 Task: Look for space in Brodósqui, Brazil from 2nd June, 2023 to 15th June, 2023 for 2 adults in price range Rs.10000 to Rs.15000. Place can be entire place with 1  bedroom having 1 bed and 1 bathroom. Property type can be house, flat, guest house, hotel. Booking option can be shelf check-in. Required host language is Spanish.
Action: Mouse moved to (475, 107)
Screenshot: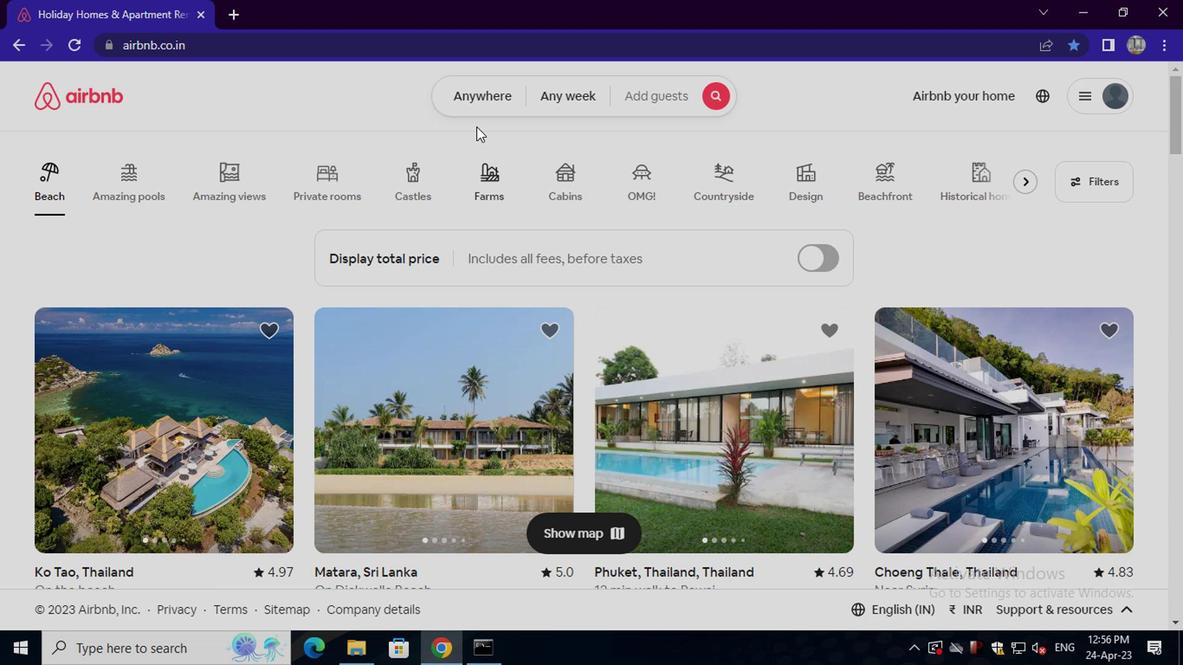 
Action: Mouse pressed left at (475, 107)
Screenshot: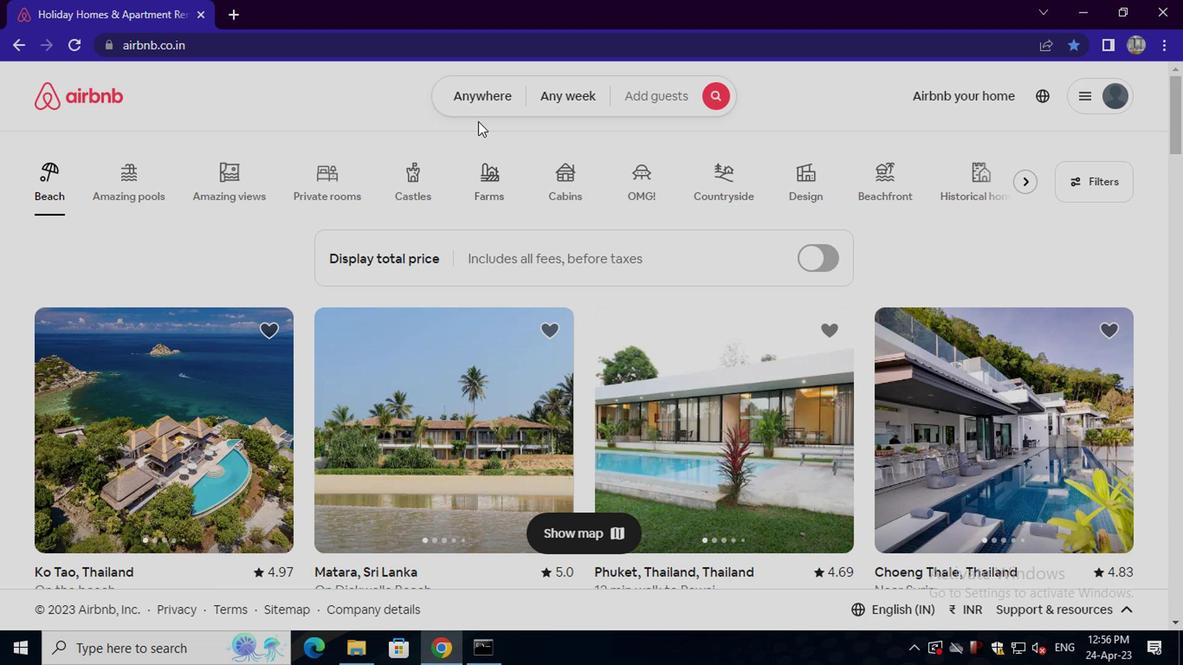 
Action: Mouse moved to (395, 156)
Screenshot: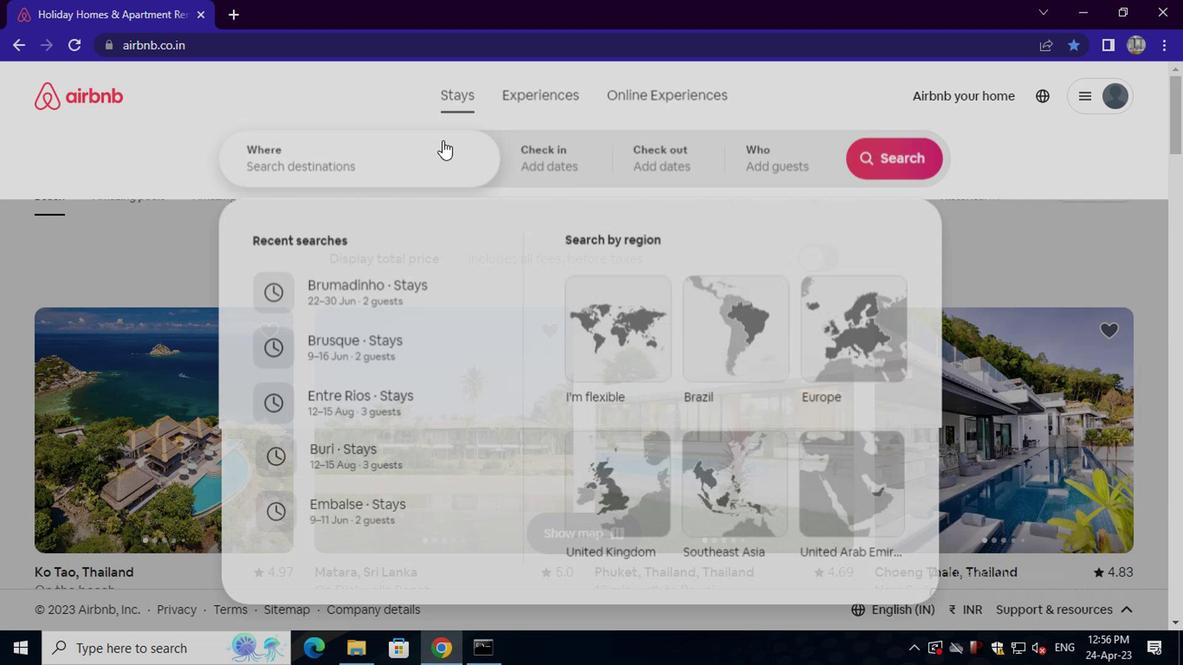 
Action: Mouse pressed left at (395, 156)
Screenshot: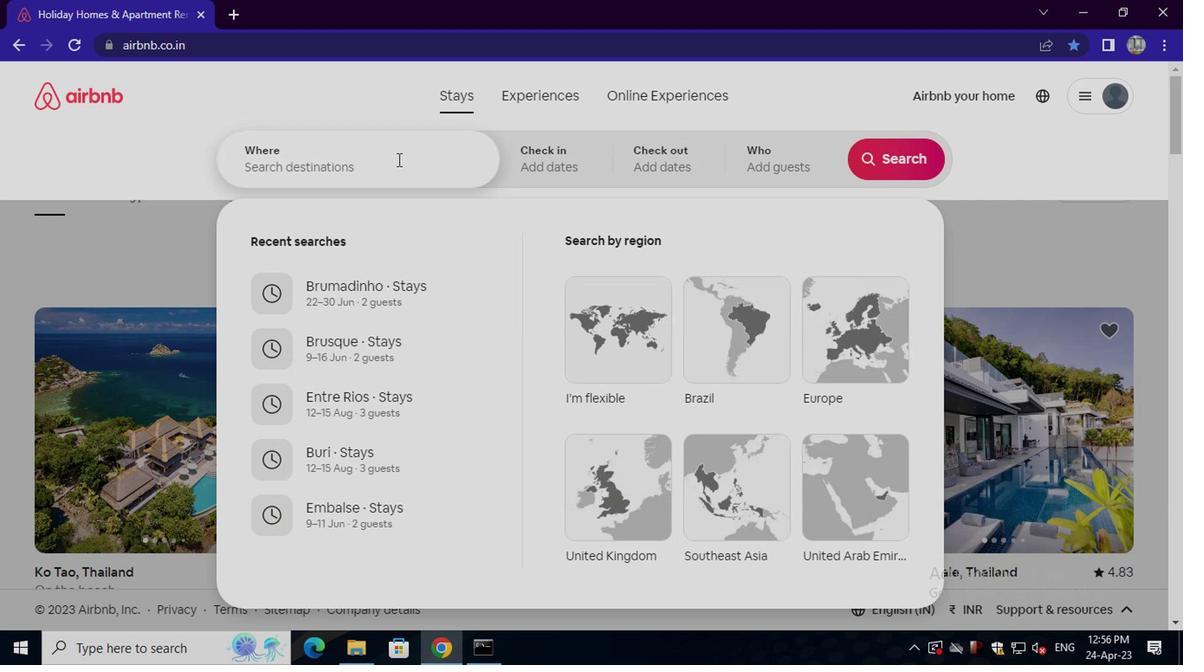 
Action: Key pressed brodosqui<Key.space>brazil<Key.enter>
Screenshot: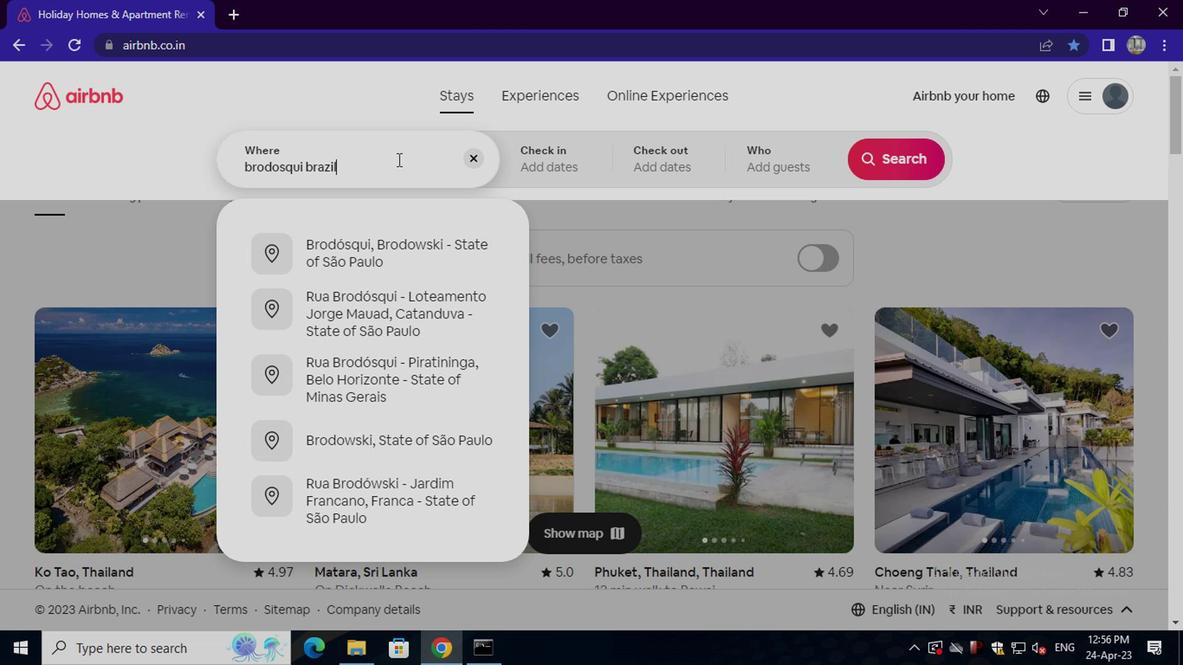 
Action: Mouse moved to (881, 299)
Screenshot: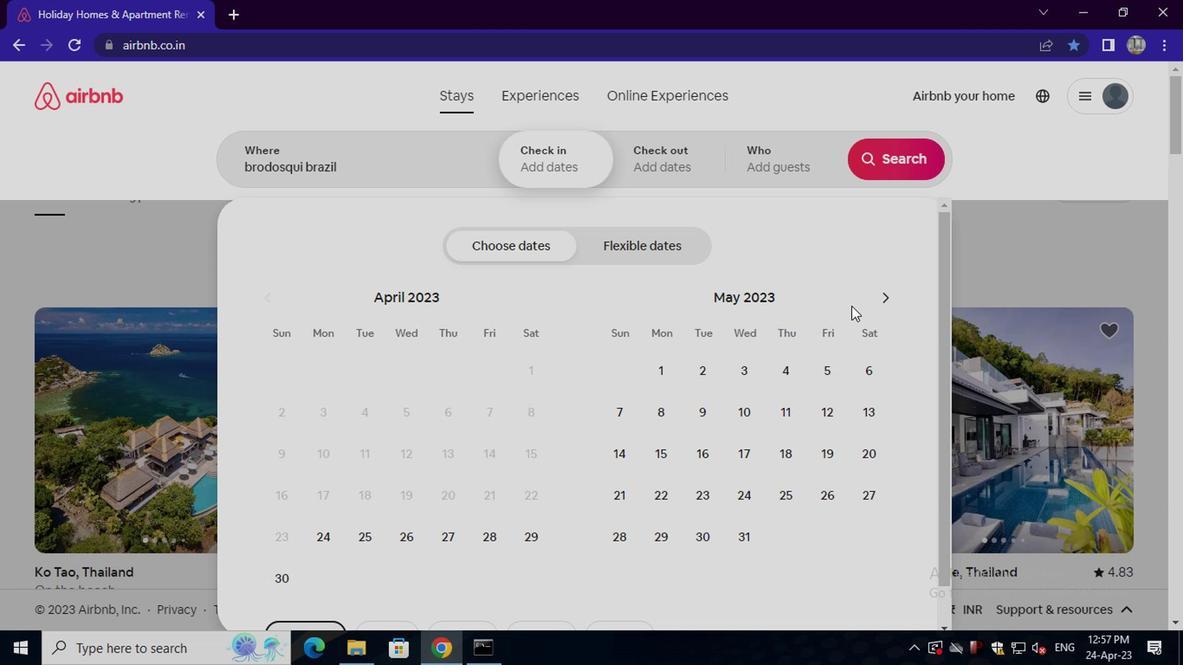 
Action: Mouse pressed left at (881, 299)
Screenshot: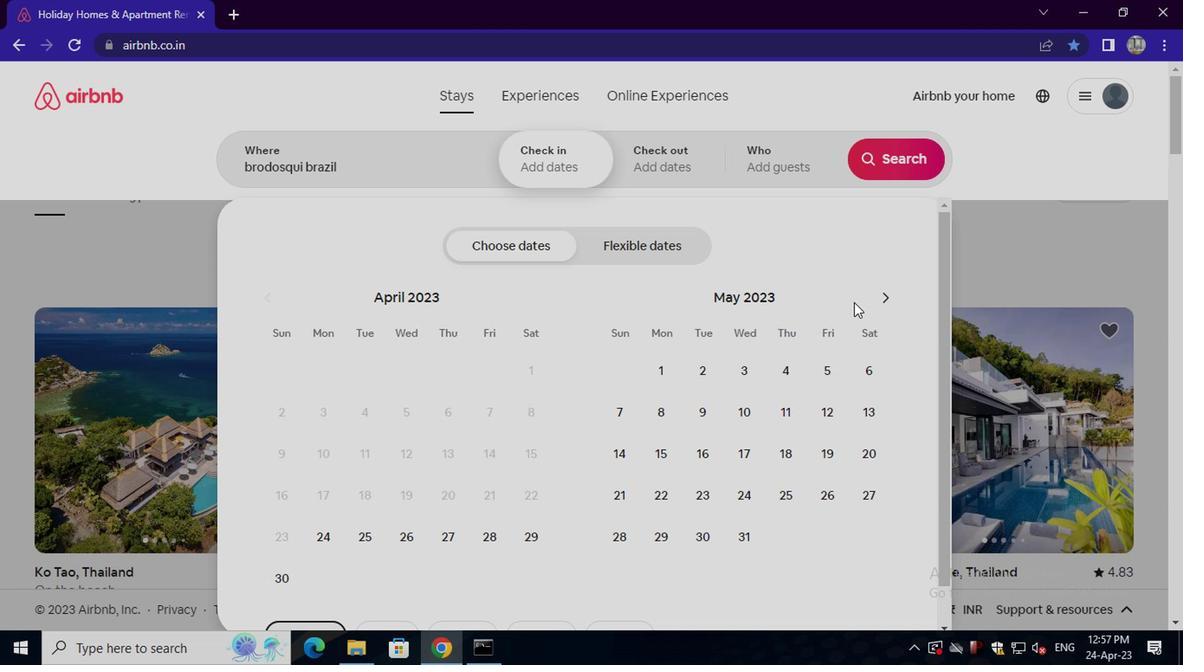 
Action: Mouse moved to (817, 374)
Screenshot: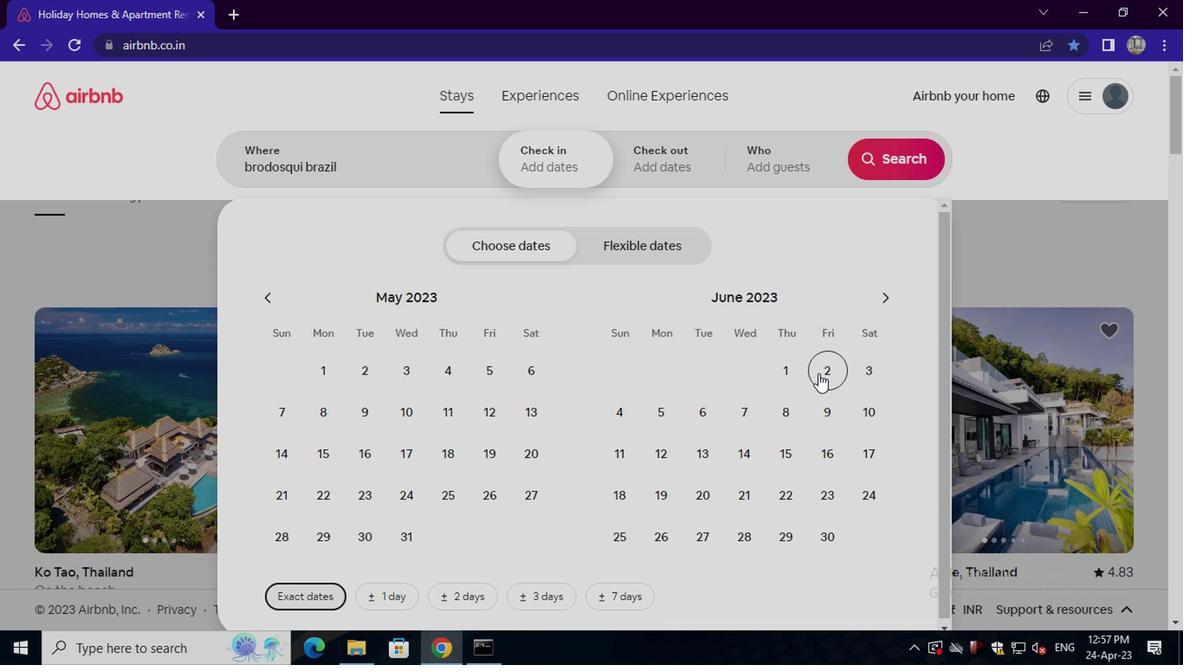 
Action: Mouse pressed left at (817, 374)
Screenshot: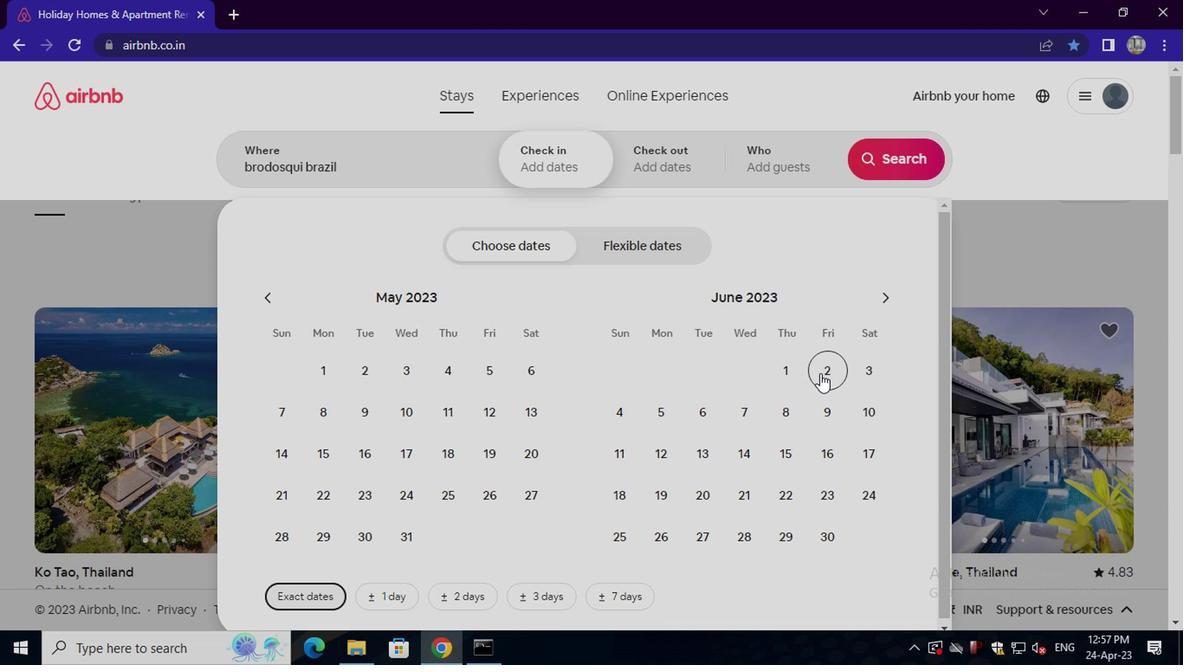
Action: Mouse moved to (788, 456)
Screenshot: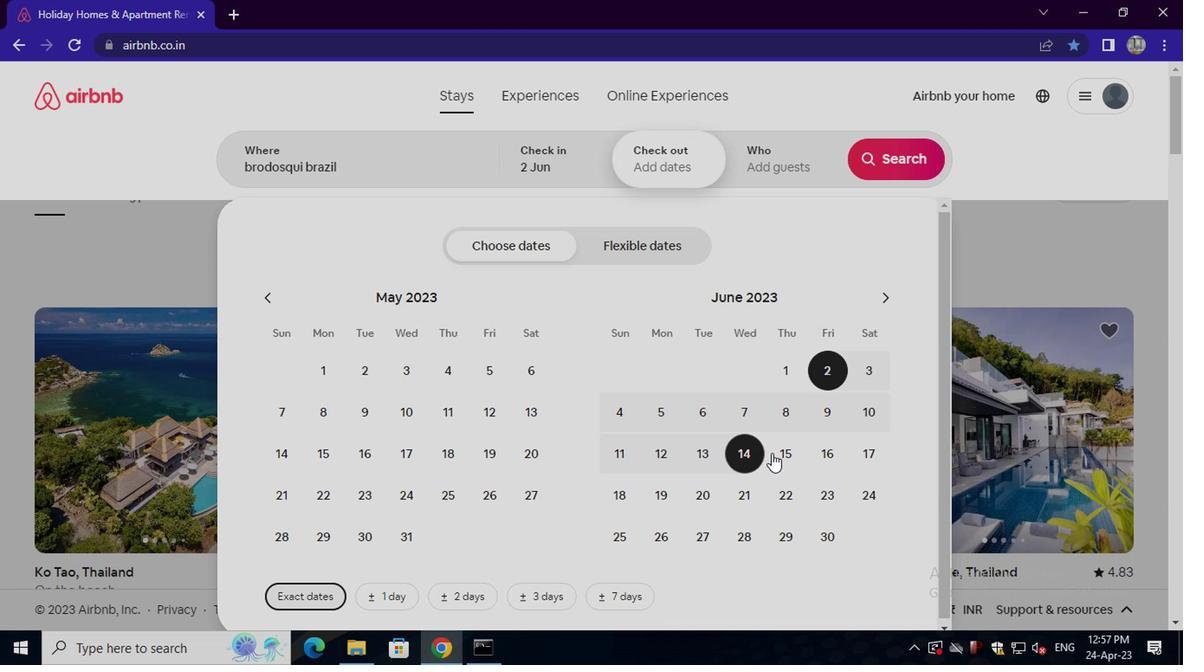 
Action: Mouse pressed left at (788, 456)
Screenshot: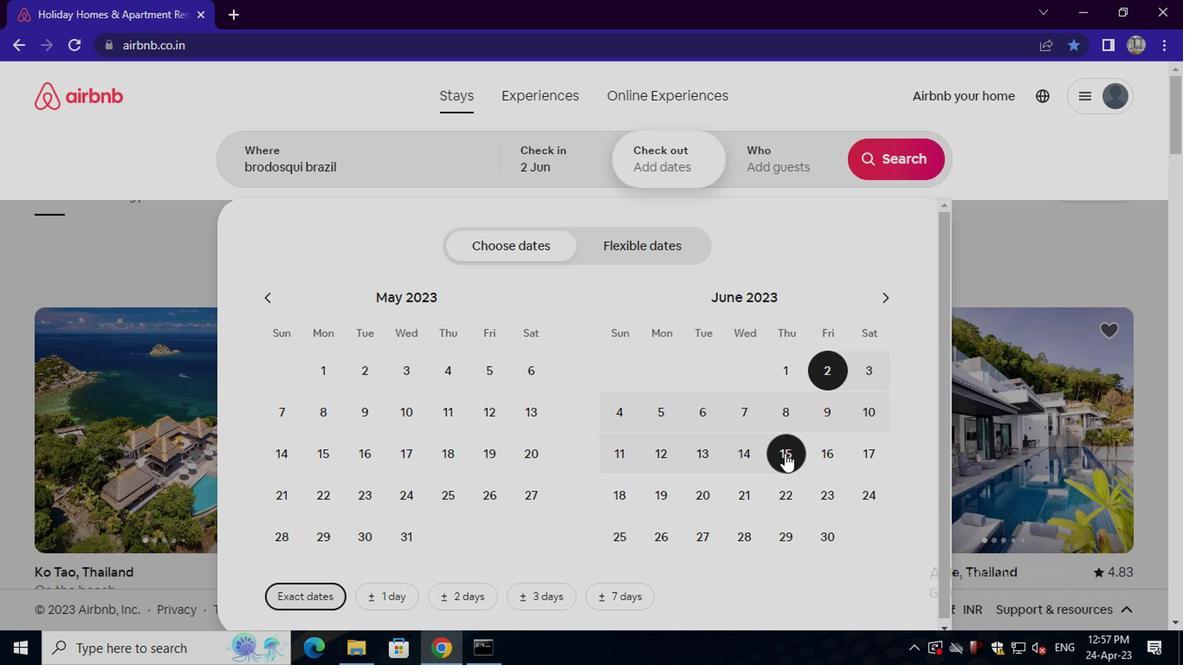 
Action: Mouse moved to (795, 149)
Screenshot: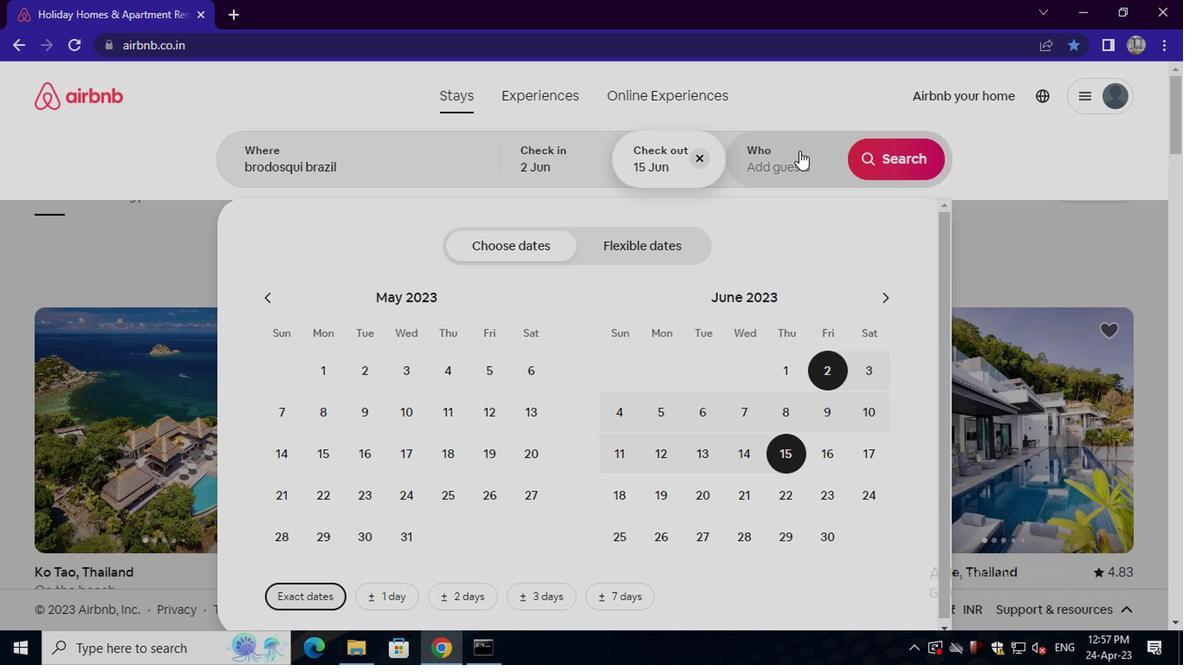 
Action: Mouse pressed left at (795, 149)
Screenshot: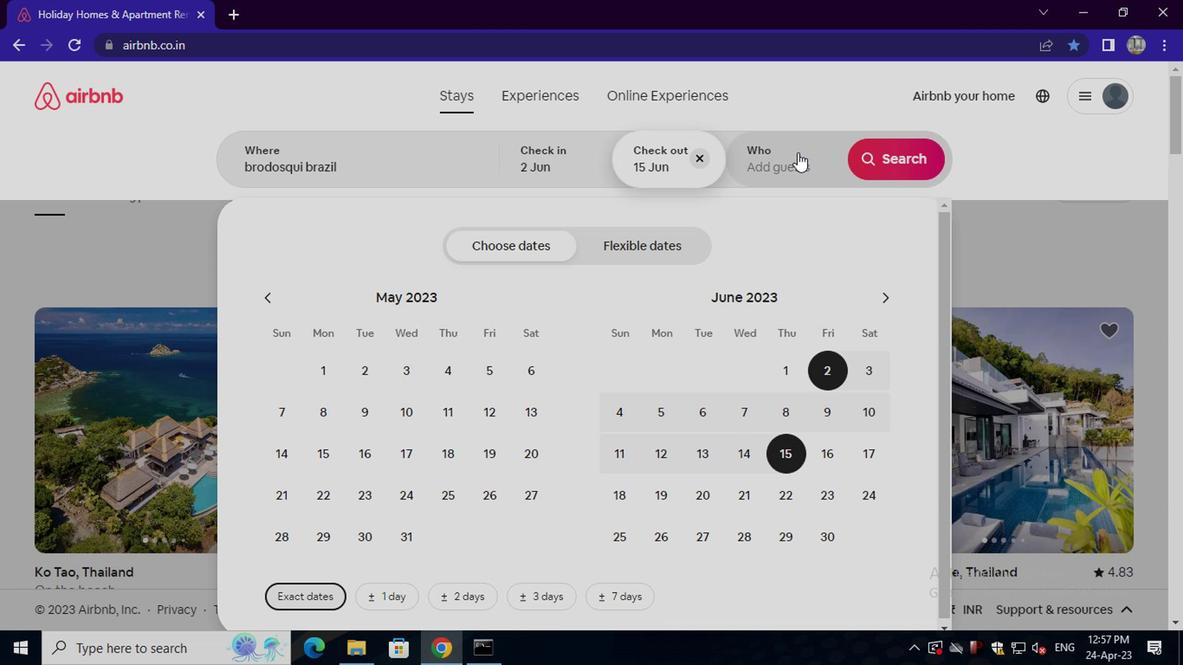 
Action: Mouse moved to (893, 249)
Screenshot: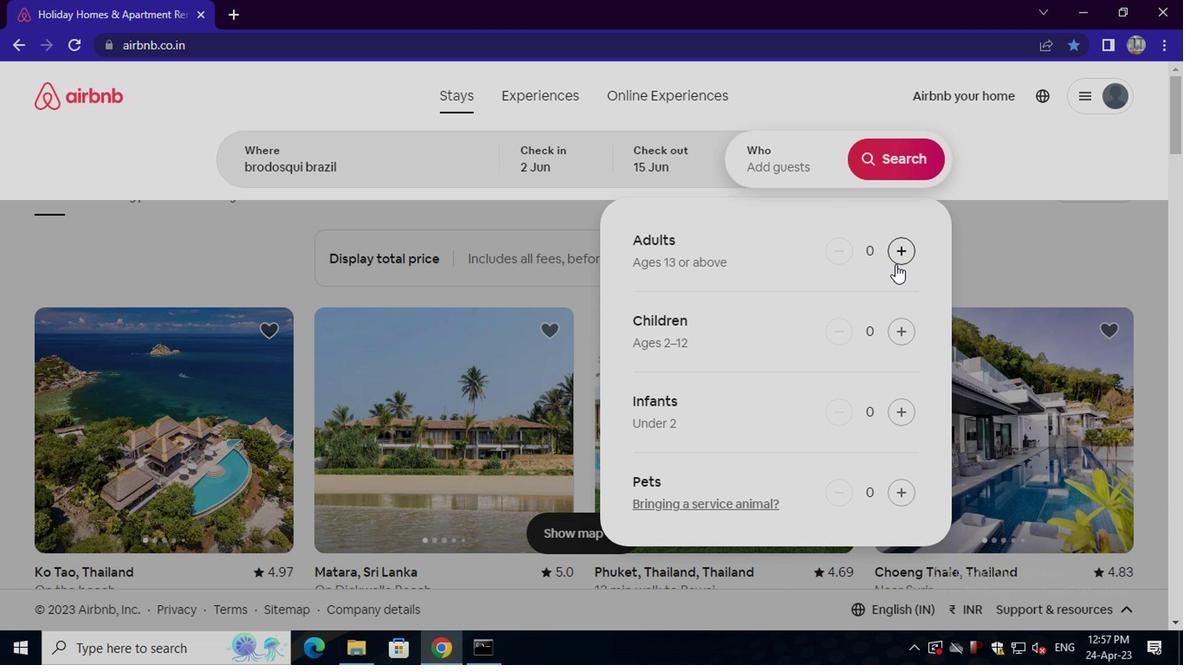 
Action: Mouse pressed left at (893, 249)
Screenshot: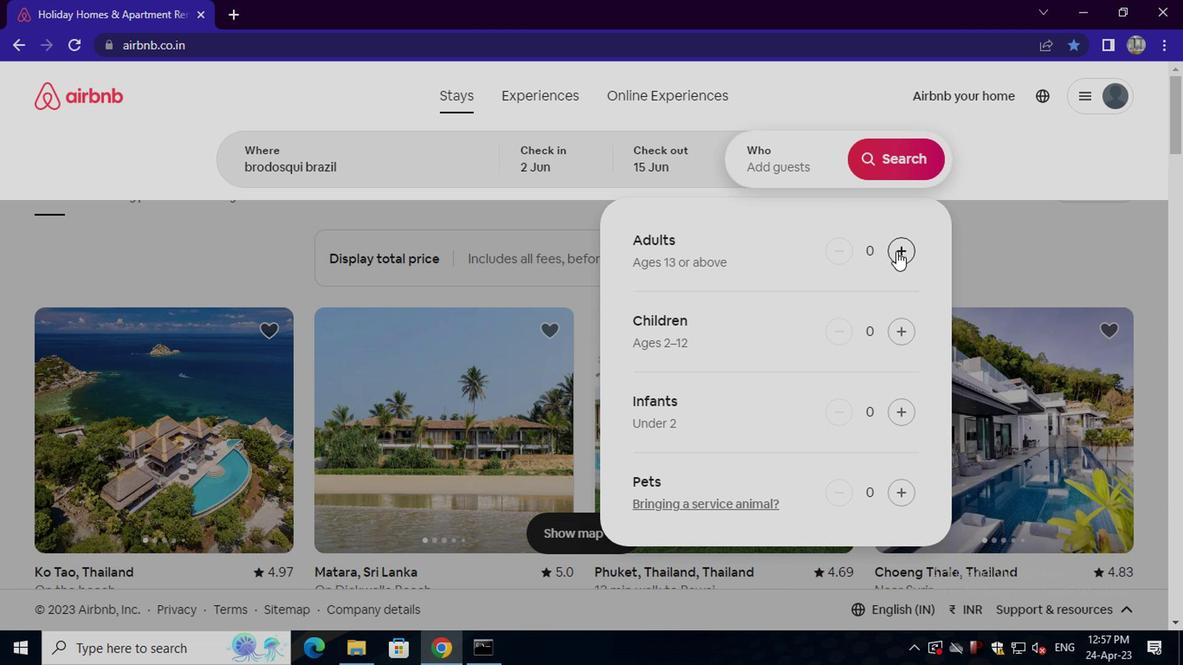 
Action: Mouse pressed left at (893, 249)
Screenshot: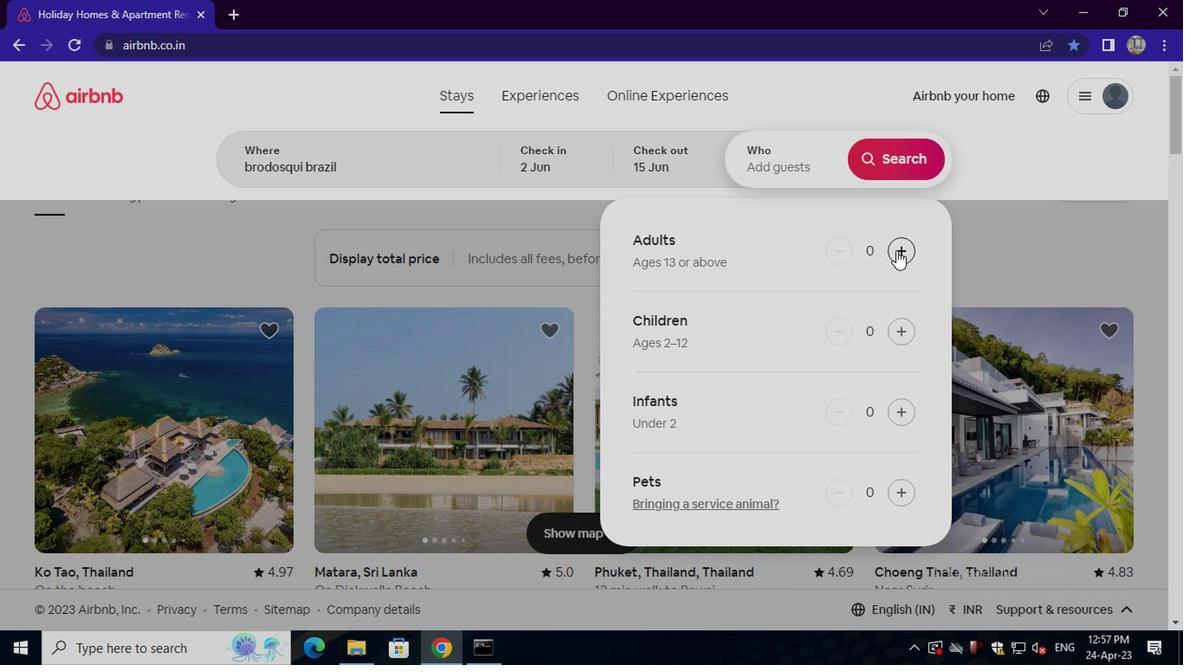 
Action: Mouse moved to (902, 157)
Screenshot: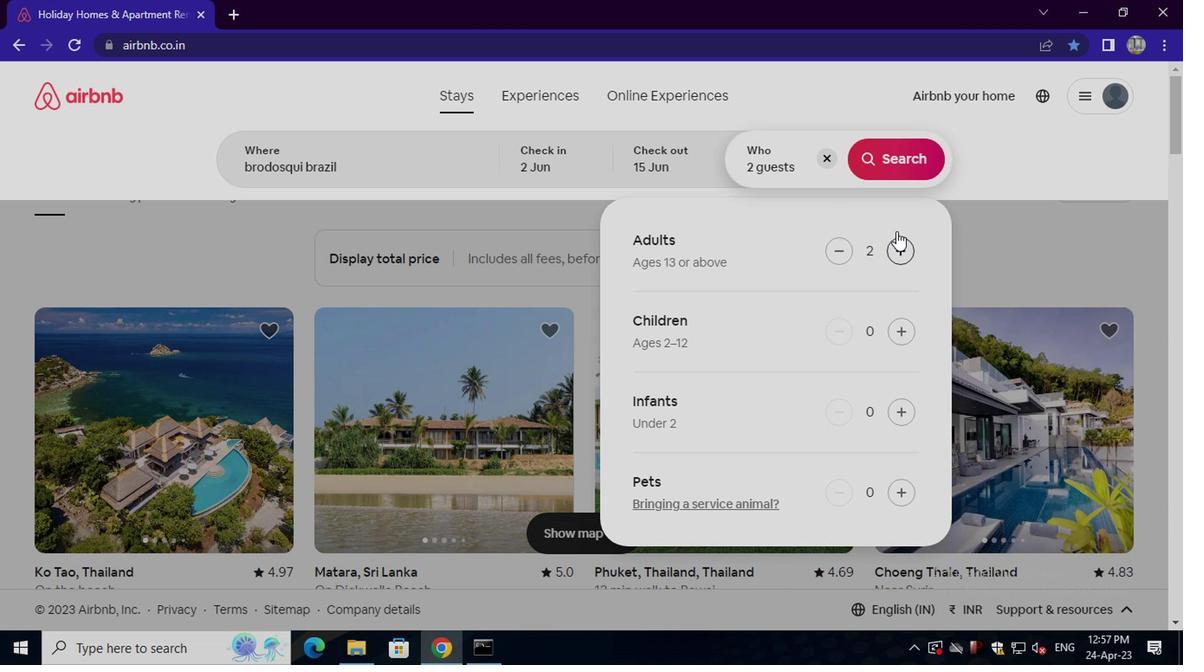 
Action: Mouse pressed left at (902, 157)
Screenshot: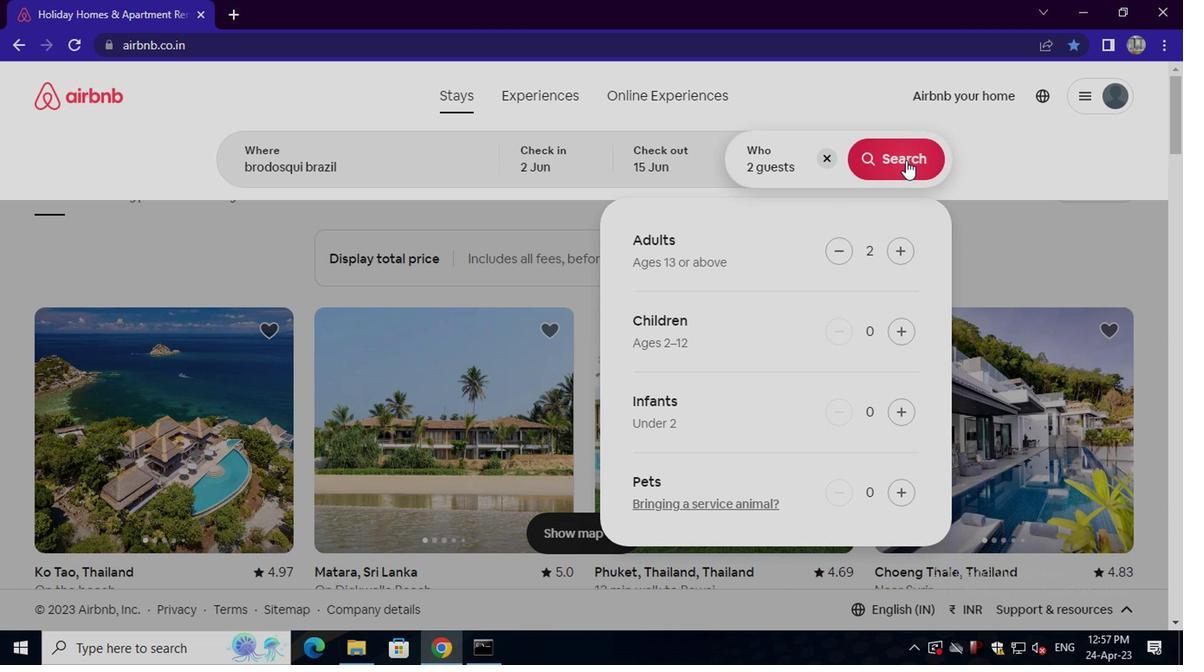 
Action: Mouse moved to (1092, 162)
Screenshot: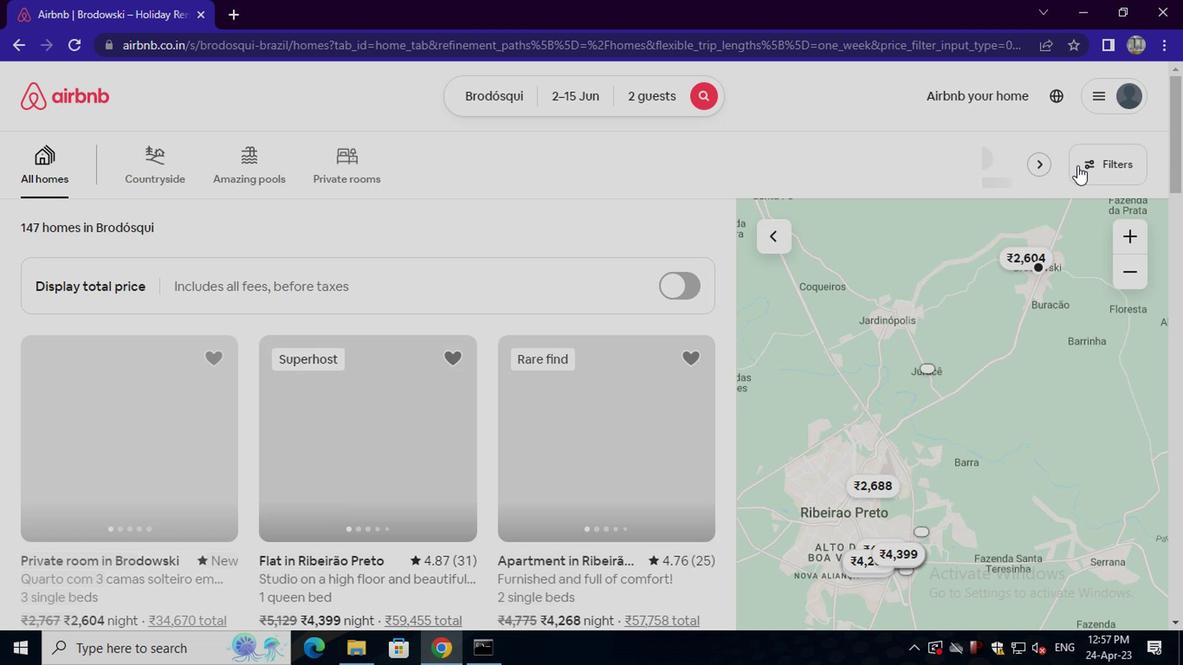 
Action: Mouse pressed left at (1092, 162)
Screenshot: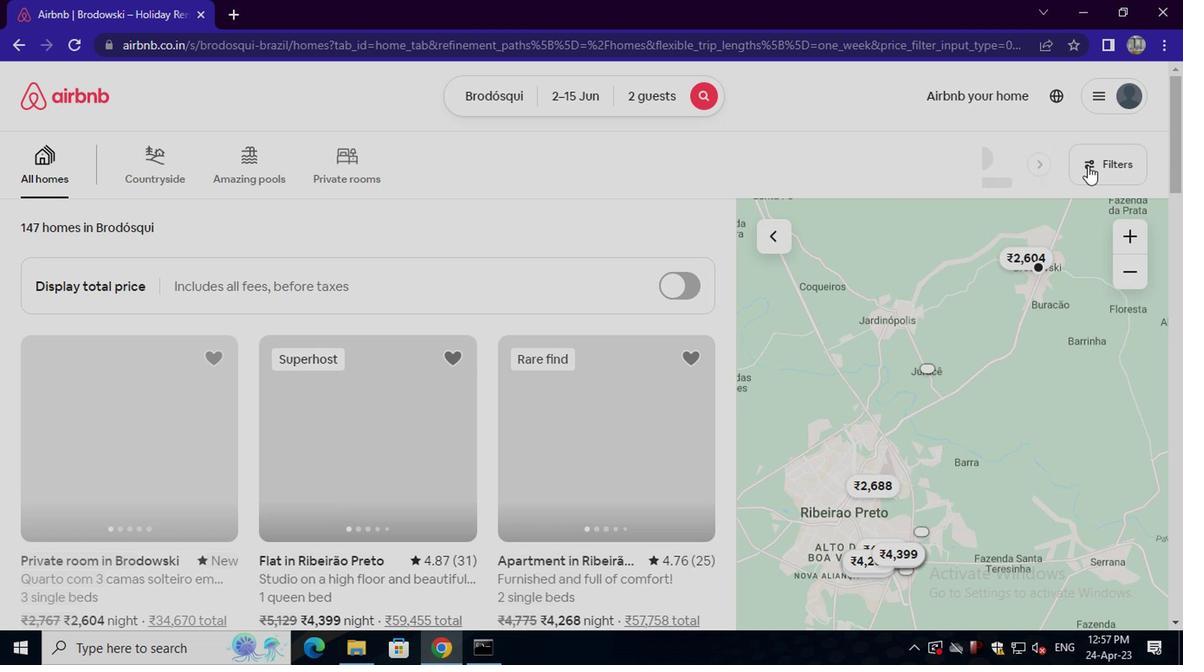 
Action: Mouse moved to (465, 387)
Screenshot: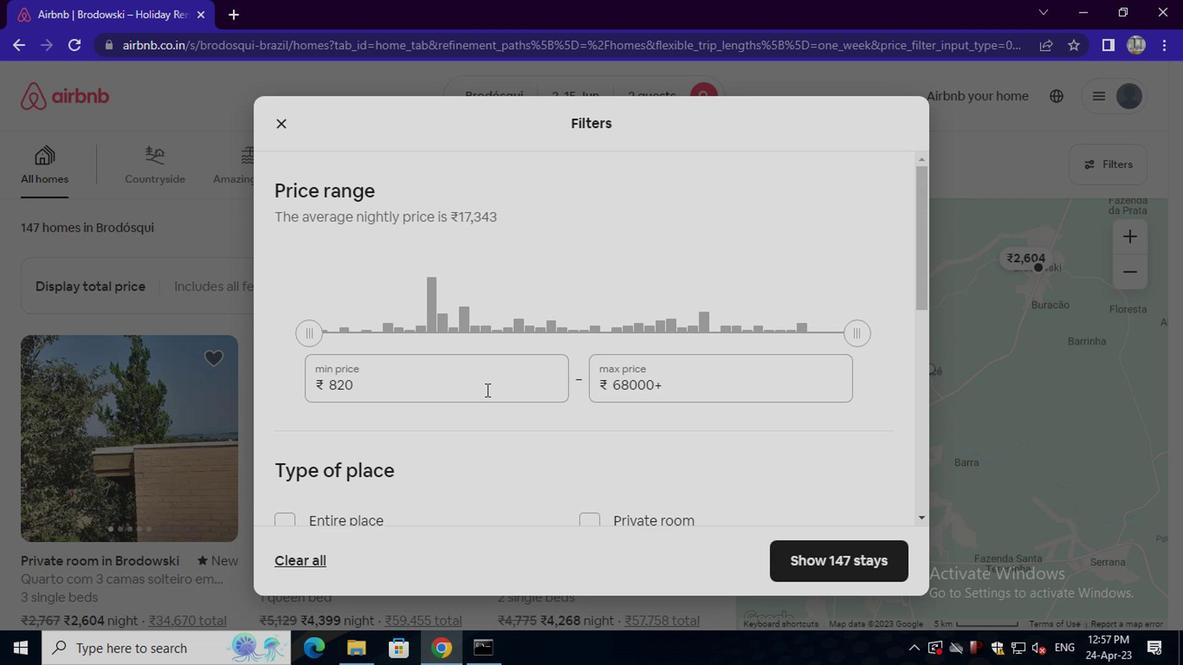 
Action: Mouse pressed left at (465, 387)
Screenshot: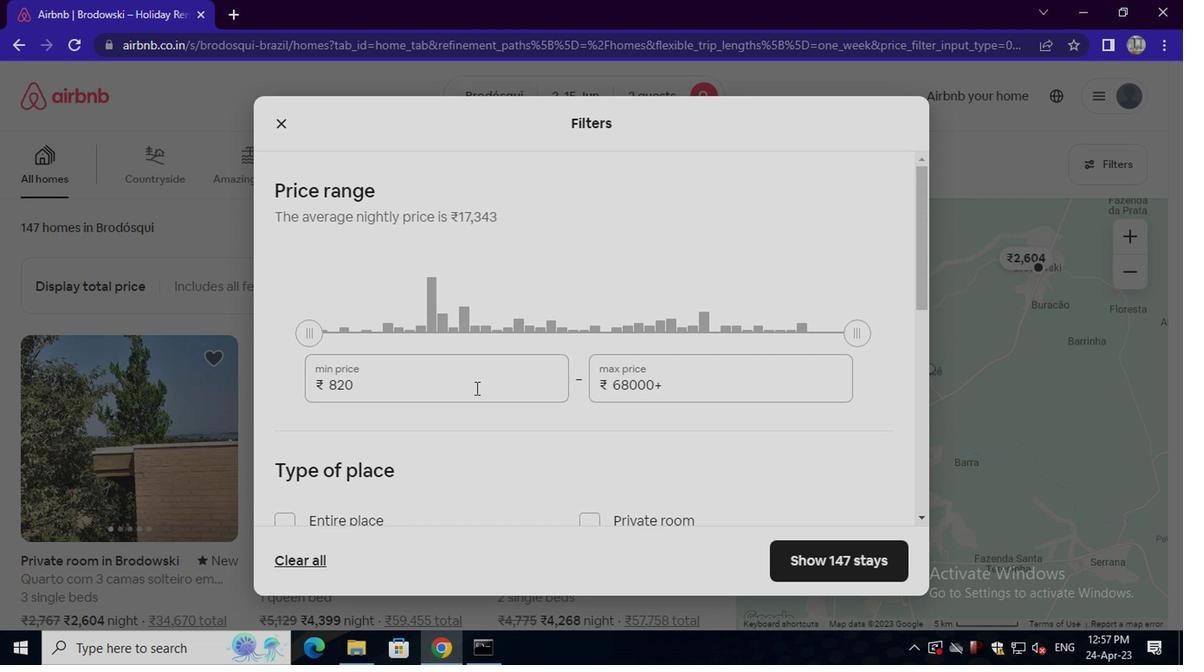 
Action: Key pressed <Key.backspace><Key.backspace><Key.backspace><Key.backspace><Key.backspace><Key.backspace><Key.backspace><Key.backspace><Key.backspace><Key.backspace><Key.backspace><Key.backspace><Key.backspace>10000
Screenshot: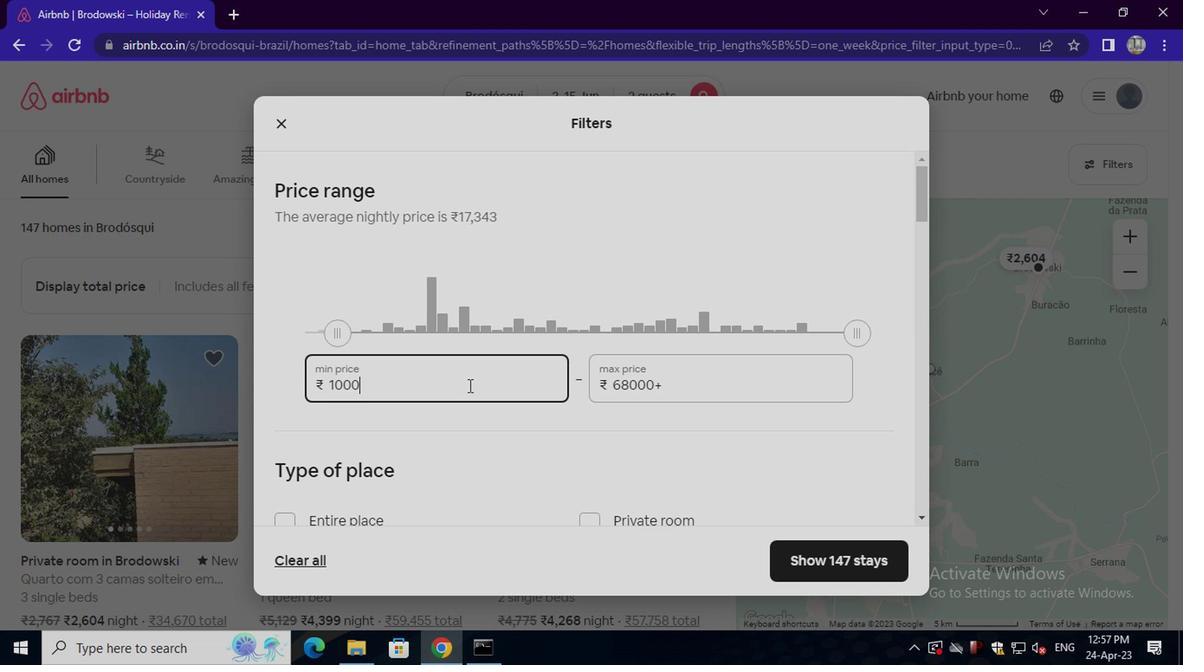 
Action: Mouse moved to (666, 384)
Screenshot: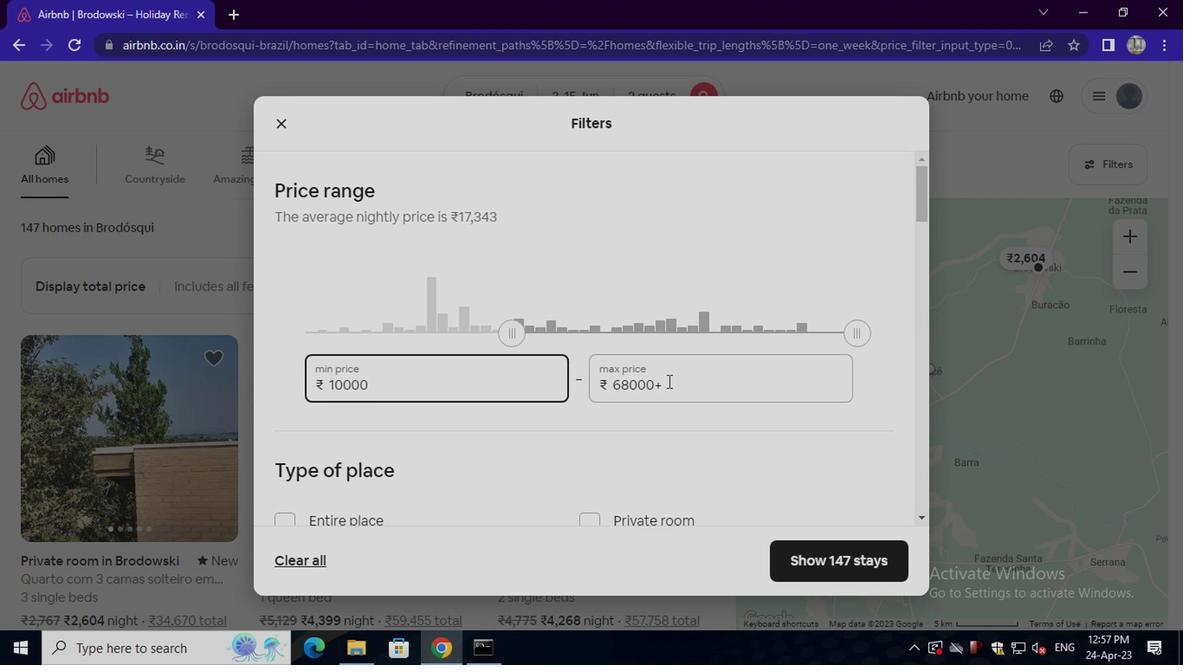 
Action: Mouse pressed left at (666, 384)
Screenshot: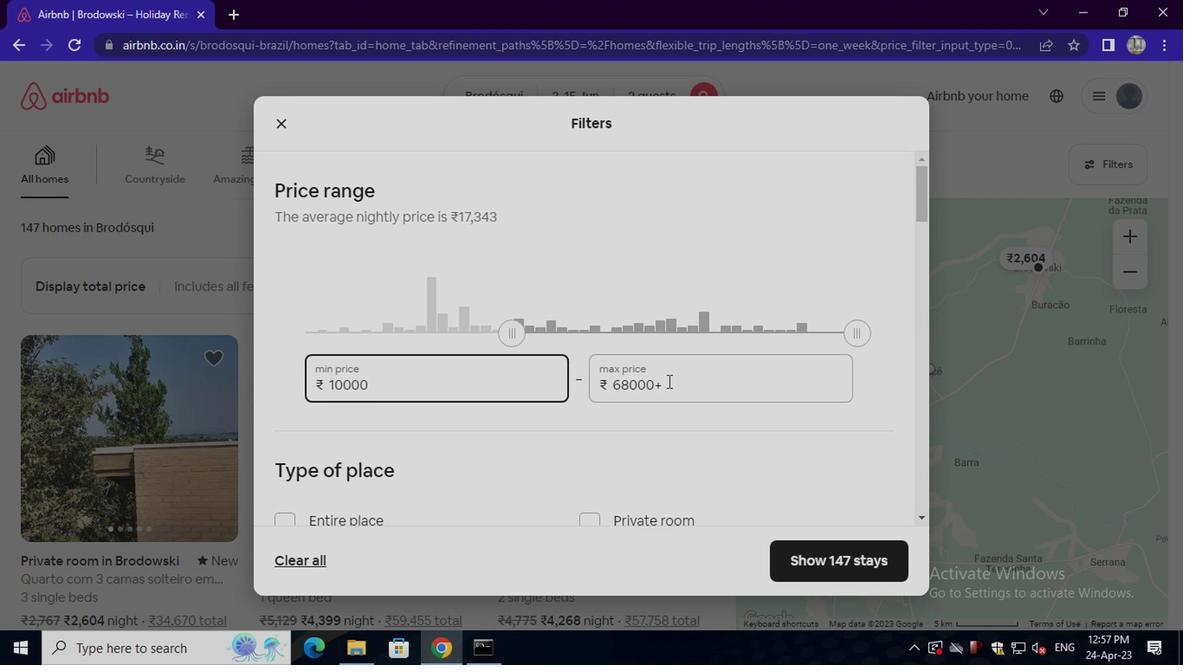 
Action: Key pressed <Key.backspace><Key.backspace><Key.backspace><Key.backspace><Key.backspace><Key.backspace><Key.backspace><Key.backspace><Key.backspace><Key.backspace><Key.backspace><Key.backspace>15000
Screenshot: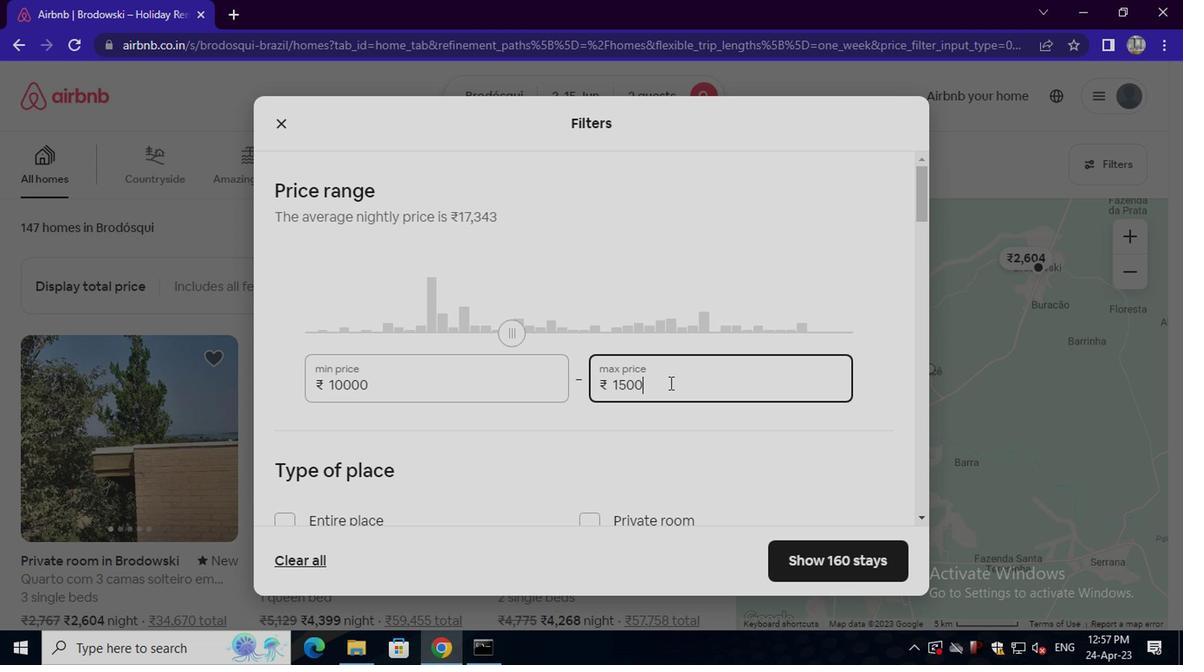 
Action: Mouse moved to (671, 432)
Screenshot: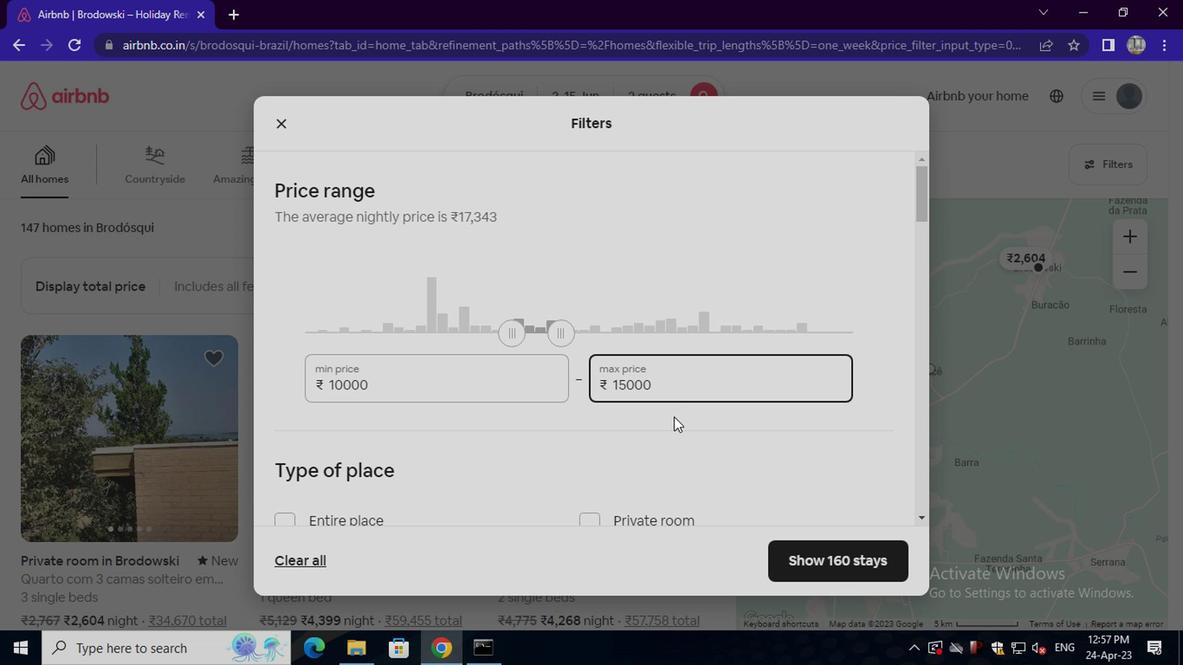 
Action: Mouse pressed left at (671, 432)
Screenshot: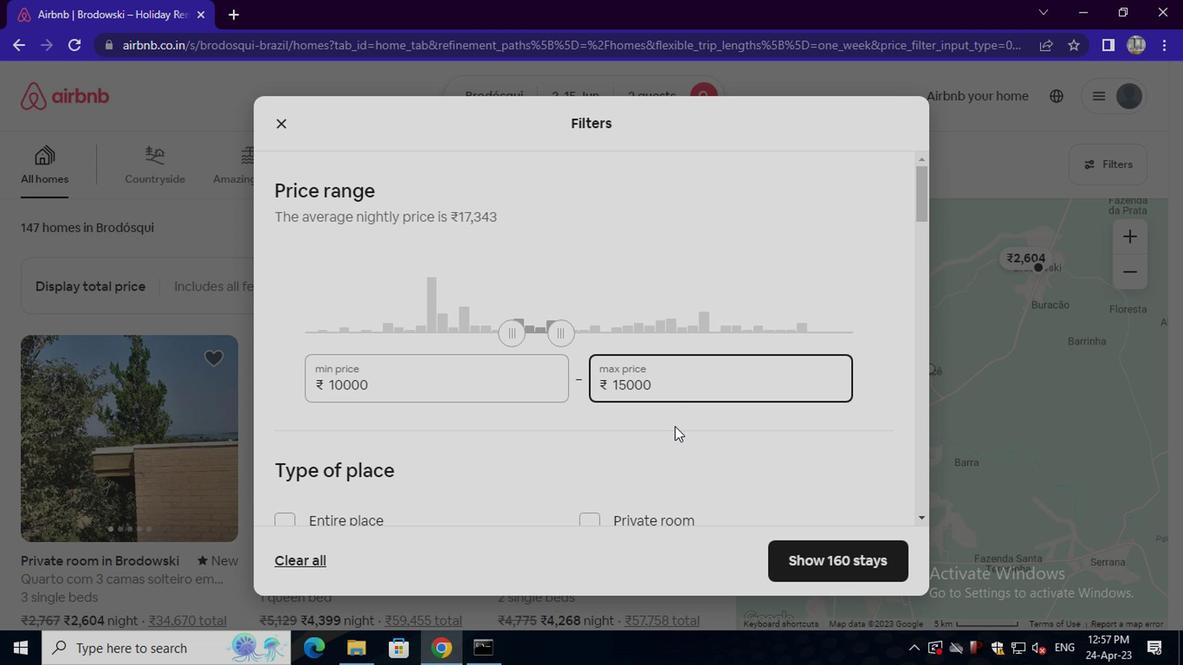 
Action: Mouse moved to (661, 435)
Screenshot: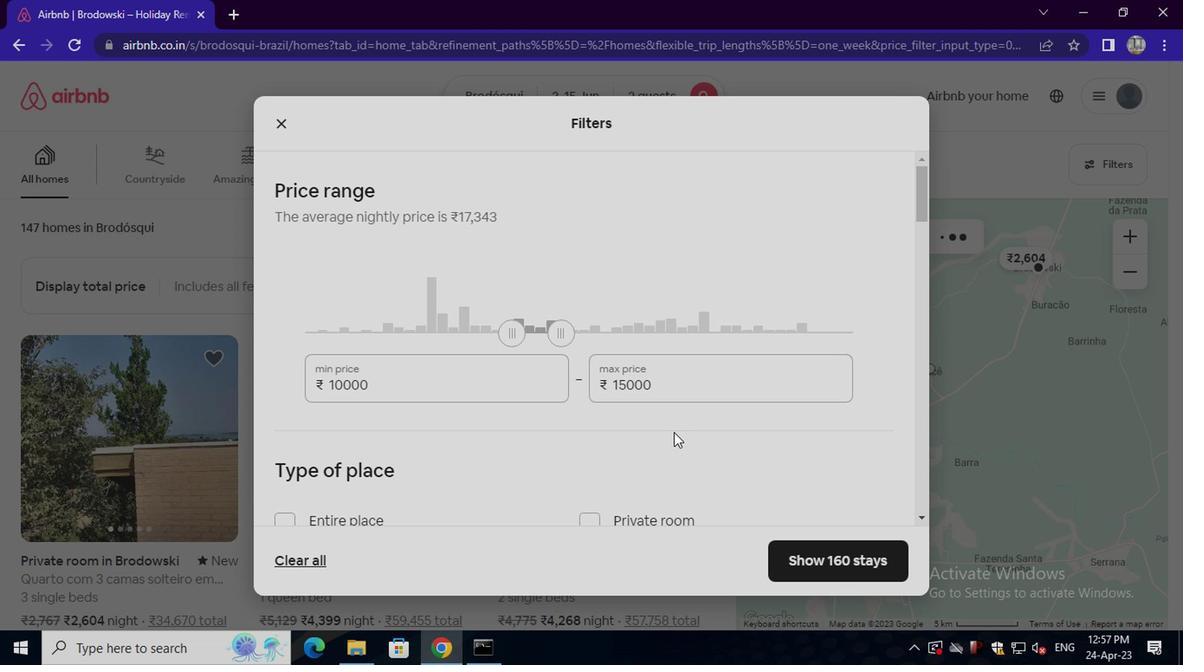 
Action: Mouse scrolled (661, 435) with delta (0, 0)
Screenshot: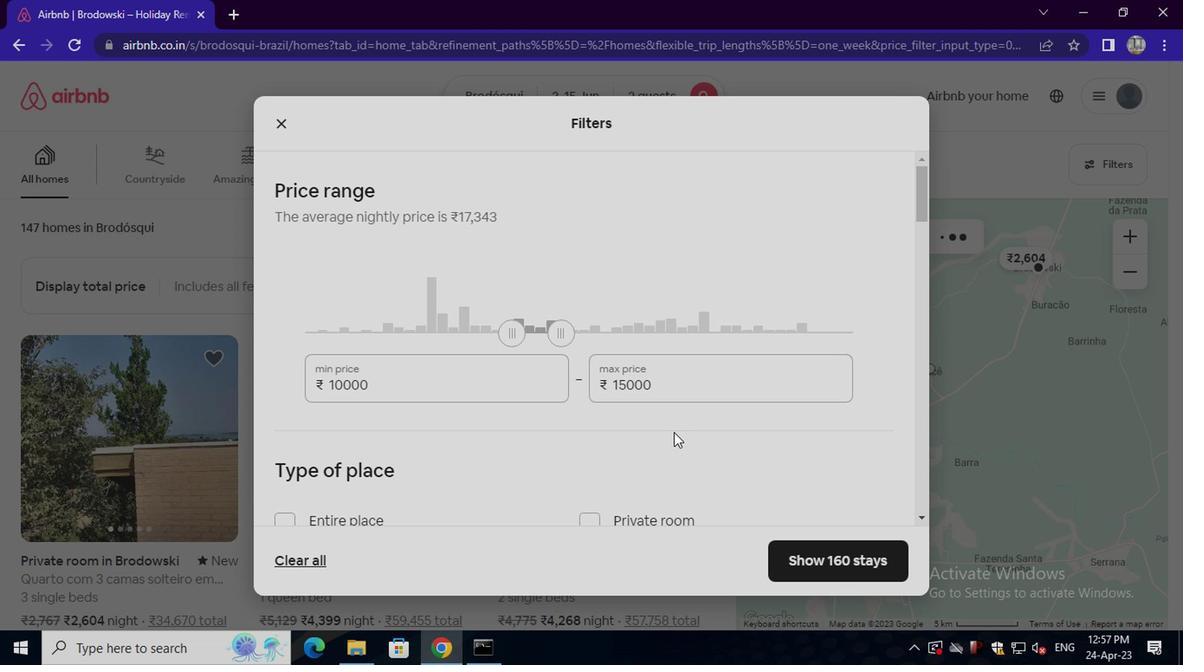
Action: Mouse moved to (658, 435)
Screenshot: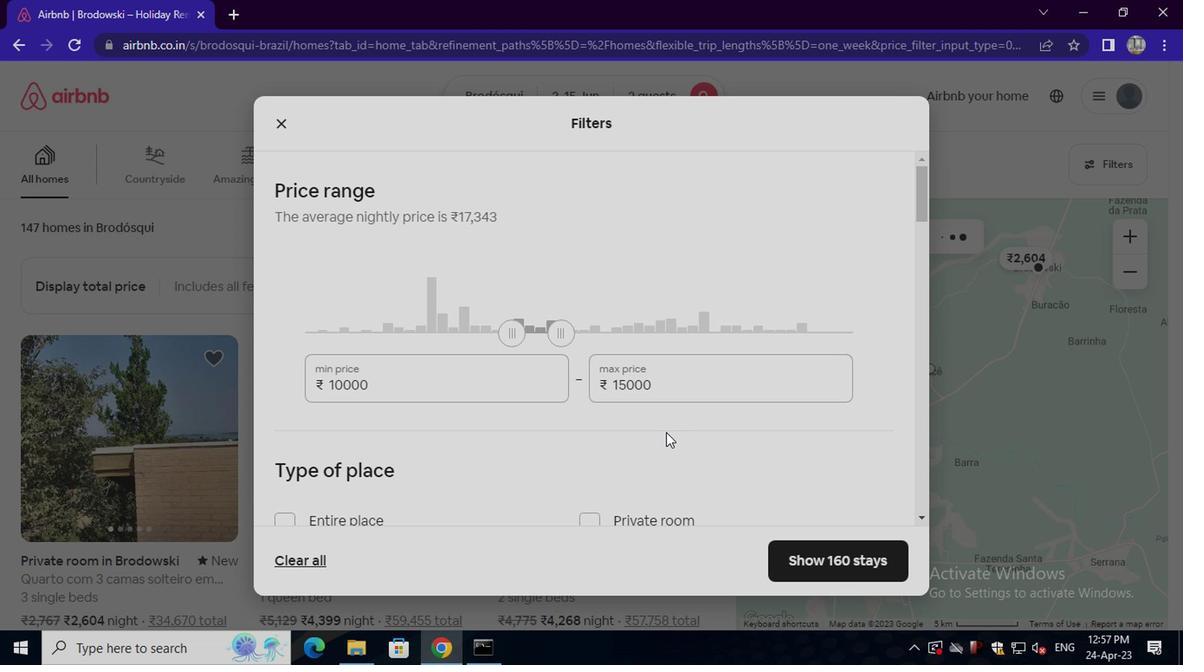 
Action: Mouse scrolled (658, 435) with delta (0, 0)
Screenshot: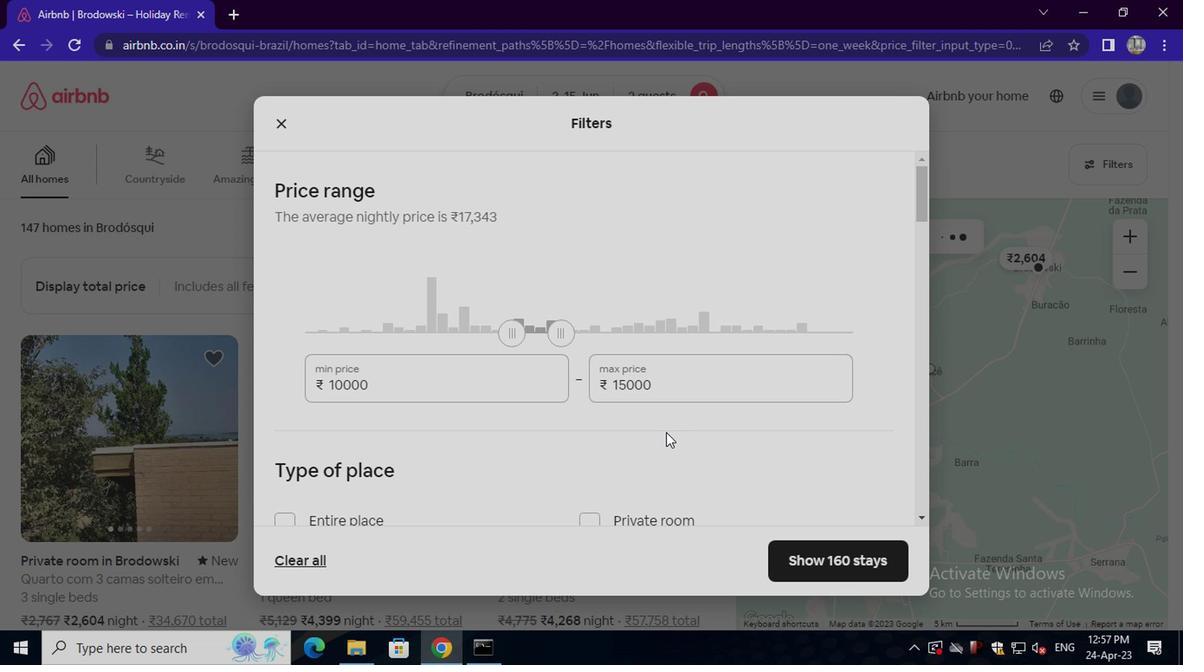 
Action: Mouse moved to (346, 353)
Screenshot: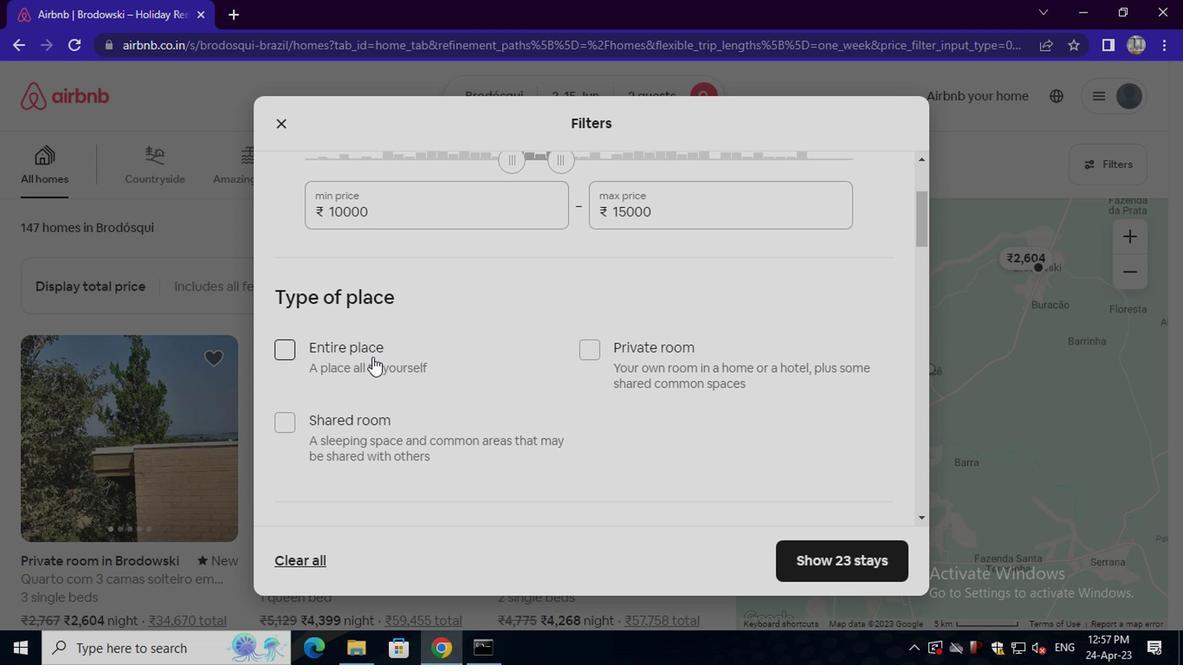 
Action: Mouse pressed left at (346, 353)
Screenshot: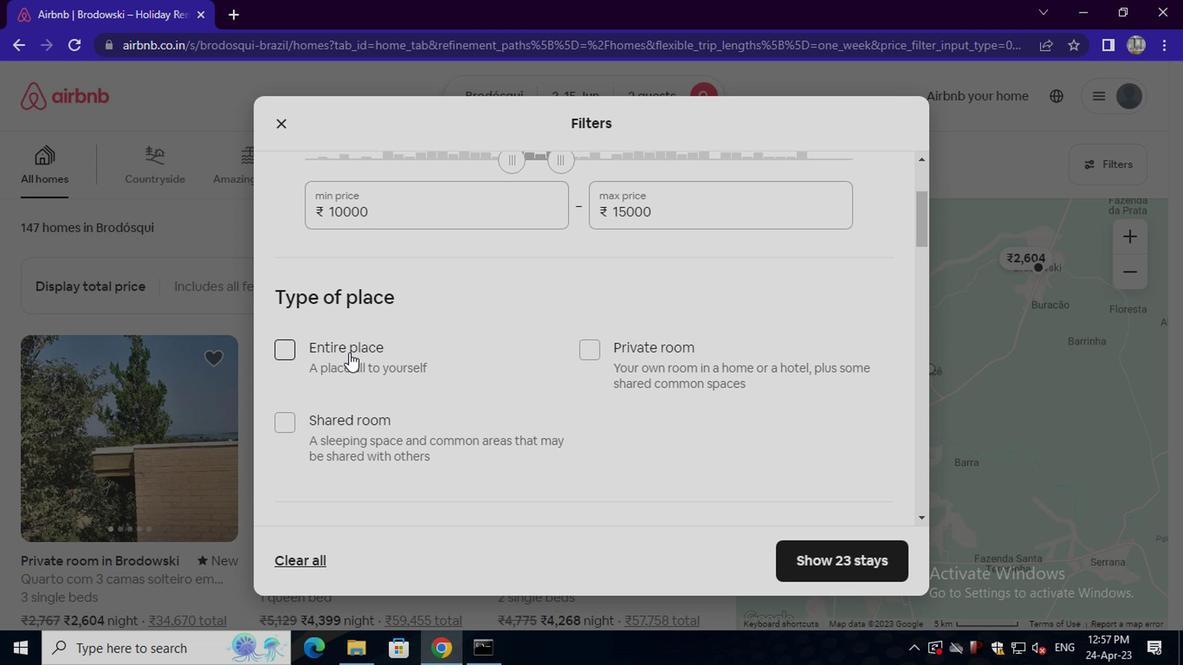 
Action: Mouse pressed left at (346, 353)
Screenshot: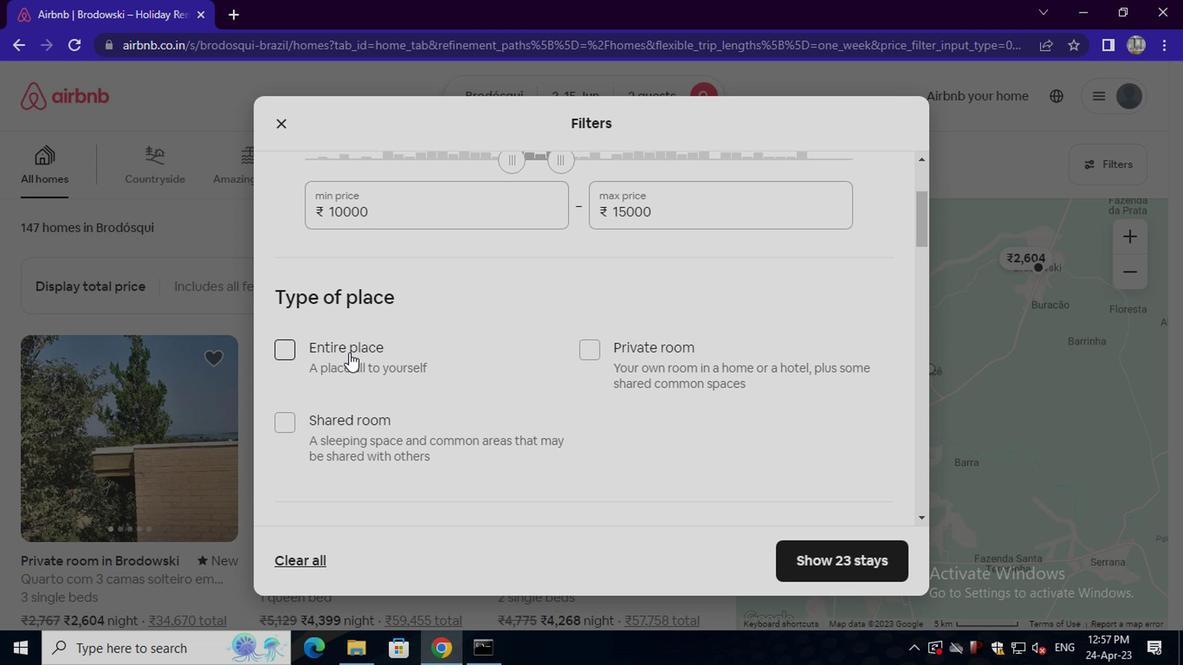 
Action: Mouse scrolled (346, 353) with delta (0, 0)
Screenshot: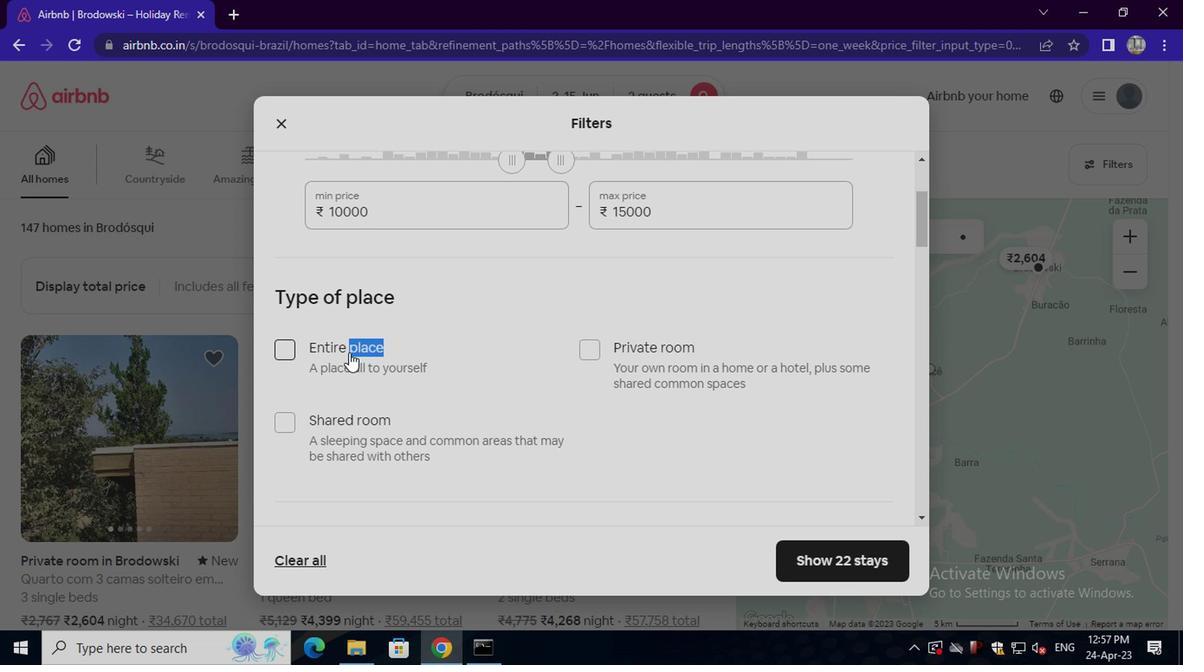 
Action: Mouse scrolled (346, 353) with delta (0, 0)
Screenshot: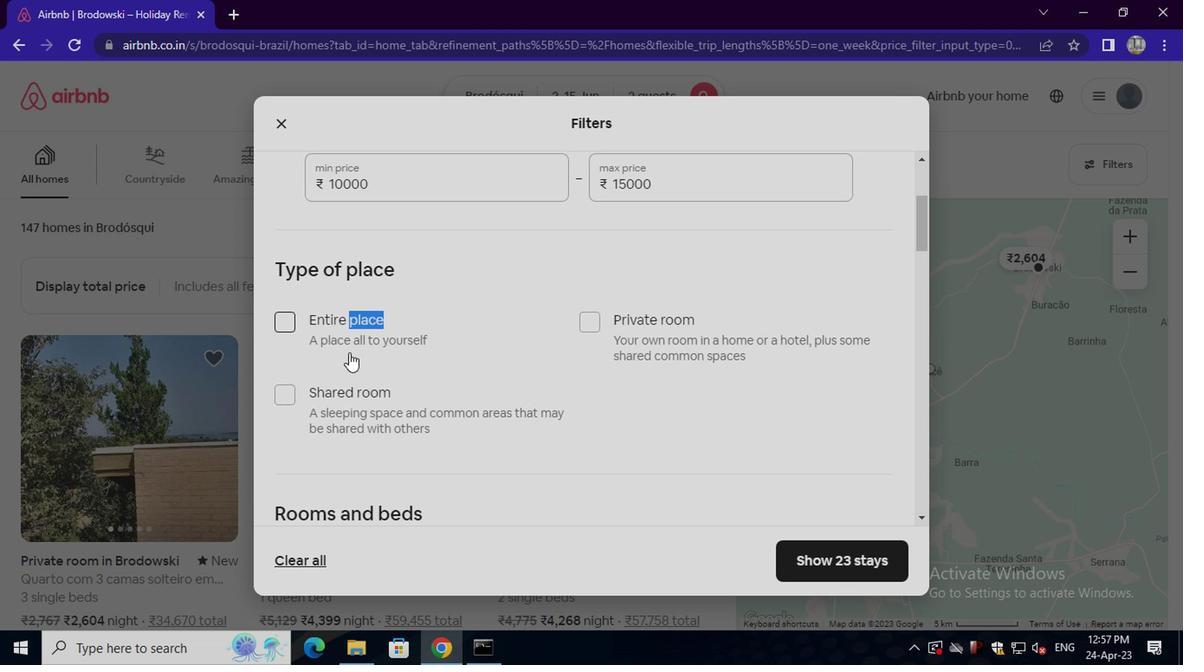 
Action: Mouse scrolled (346, 353) with delta (0, 0)
Screenshot: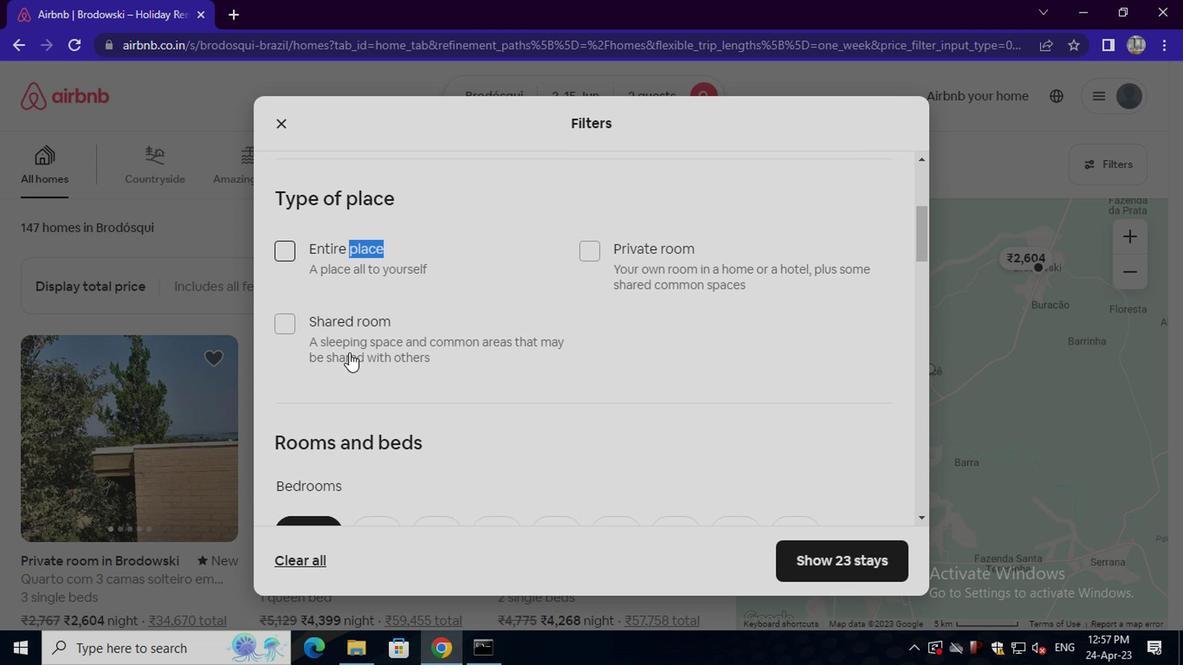 
Action: Mouse moved to (369, 376)
Screenshot: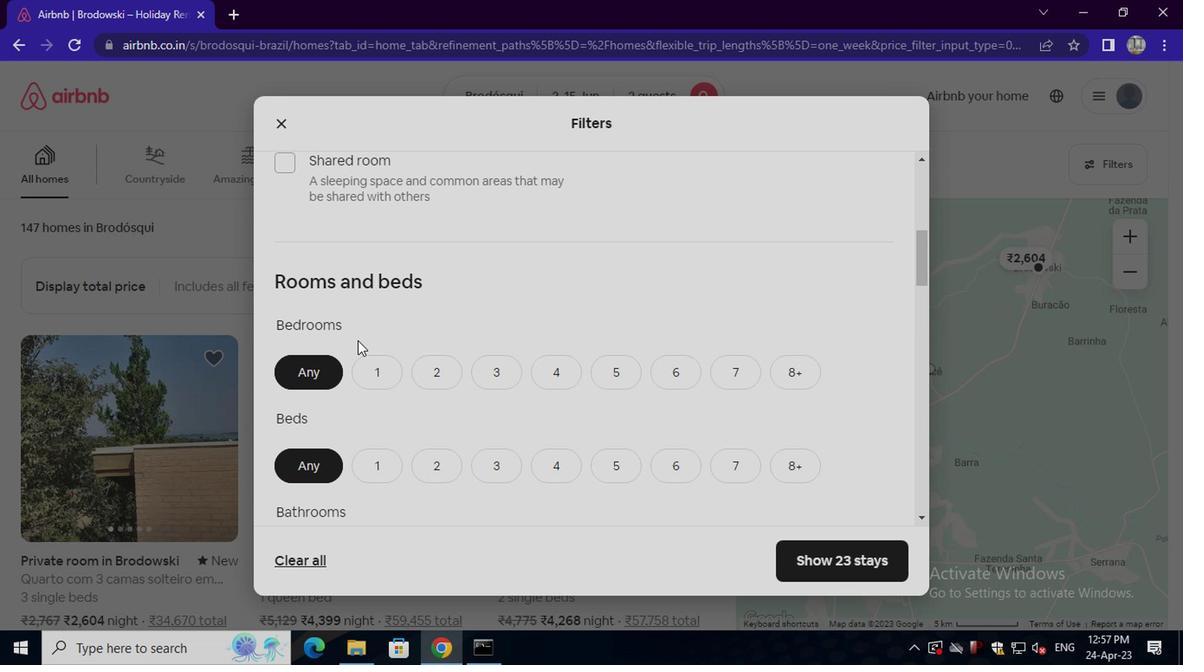 
Action: Mouse pressed left at (369, 376)
Screenshot: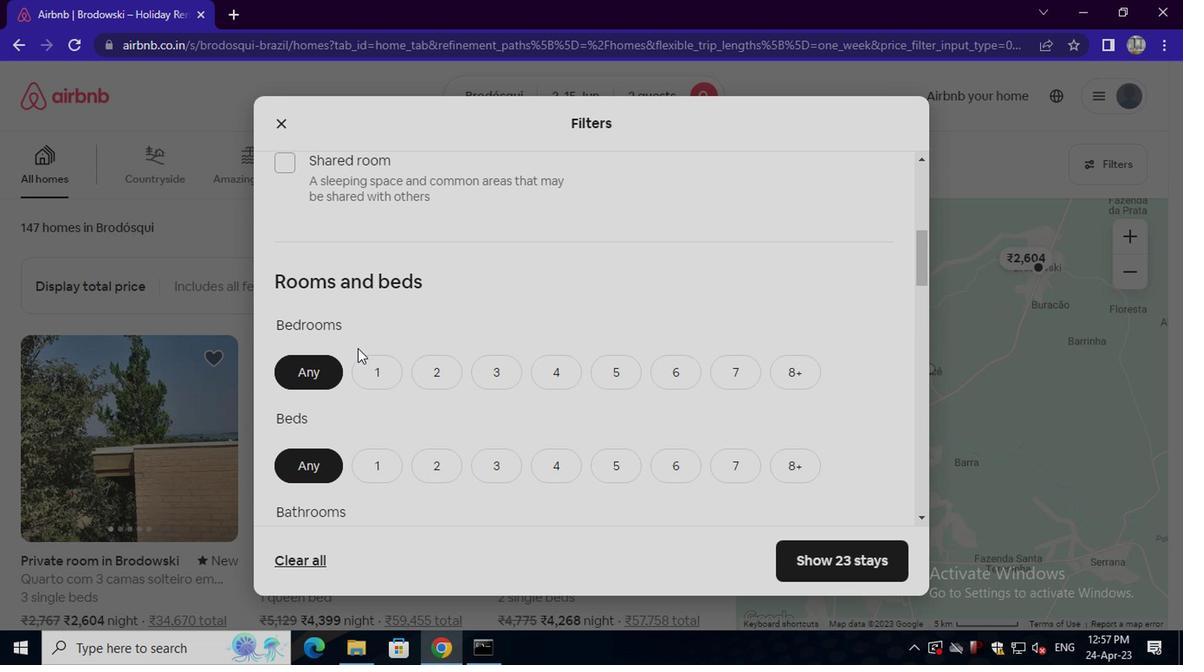 
Action: Mouse moved to (381, 479)
Screenshot: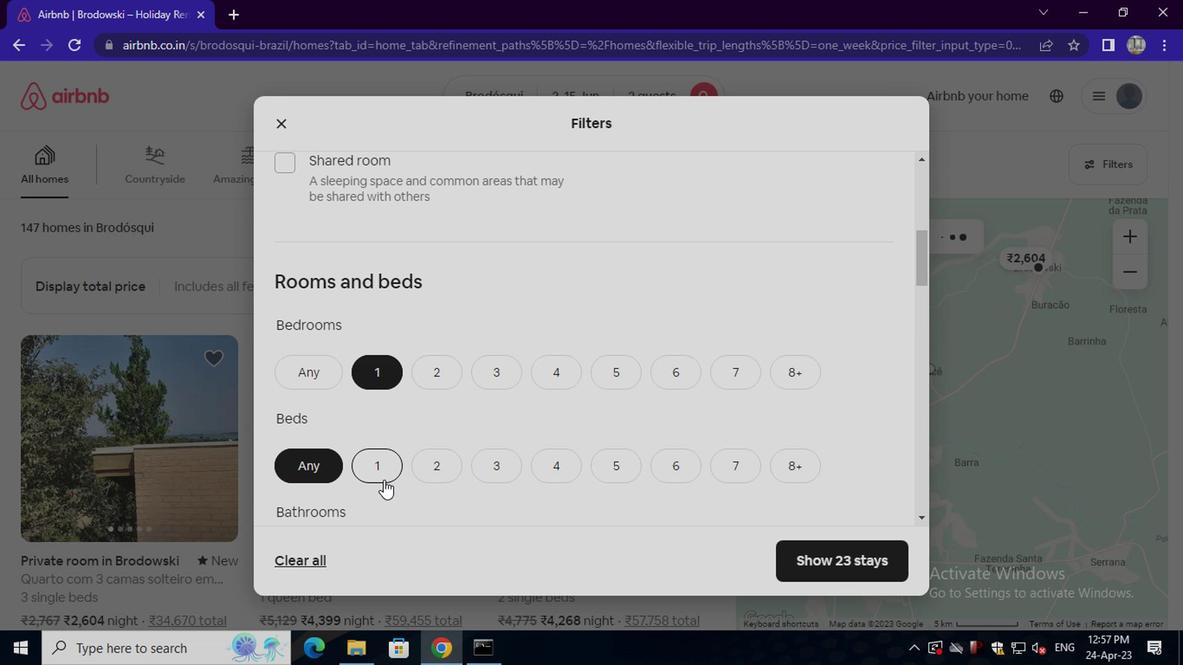 
Action: Mouse pressed left at (381, 479)
Screenshot: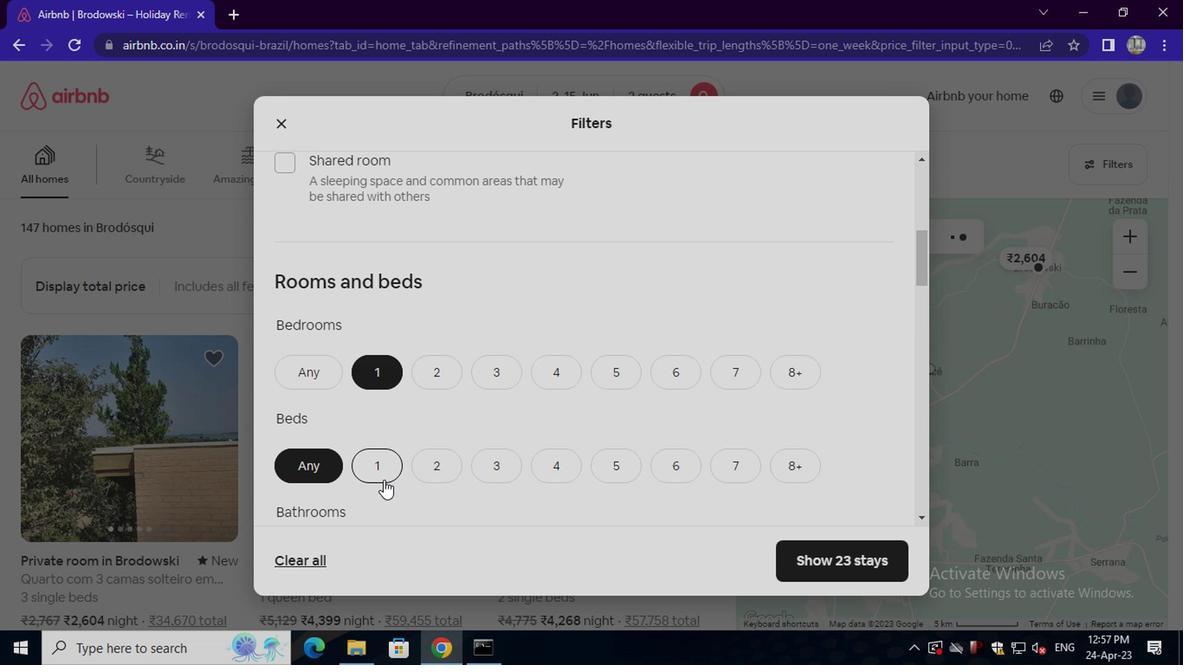 
Action: Mouse moved to (381, 473)
Screenshot: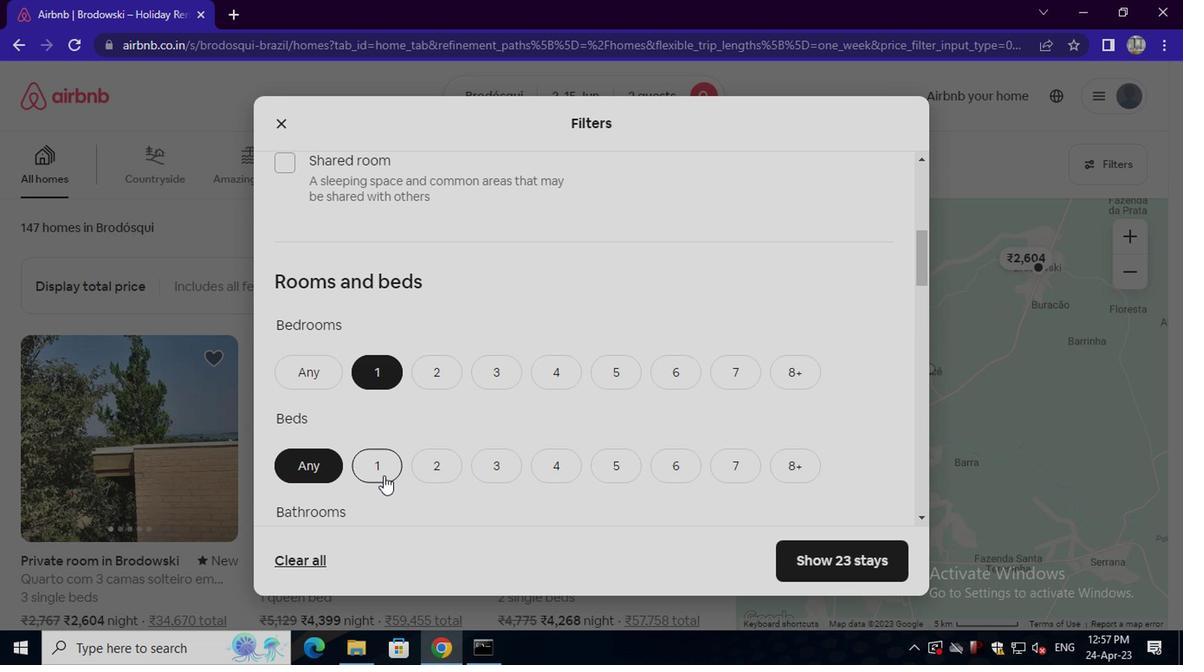 
Action: Mouse scrolled (381, 472) with delta (0, -1)
Screenshot: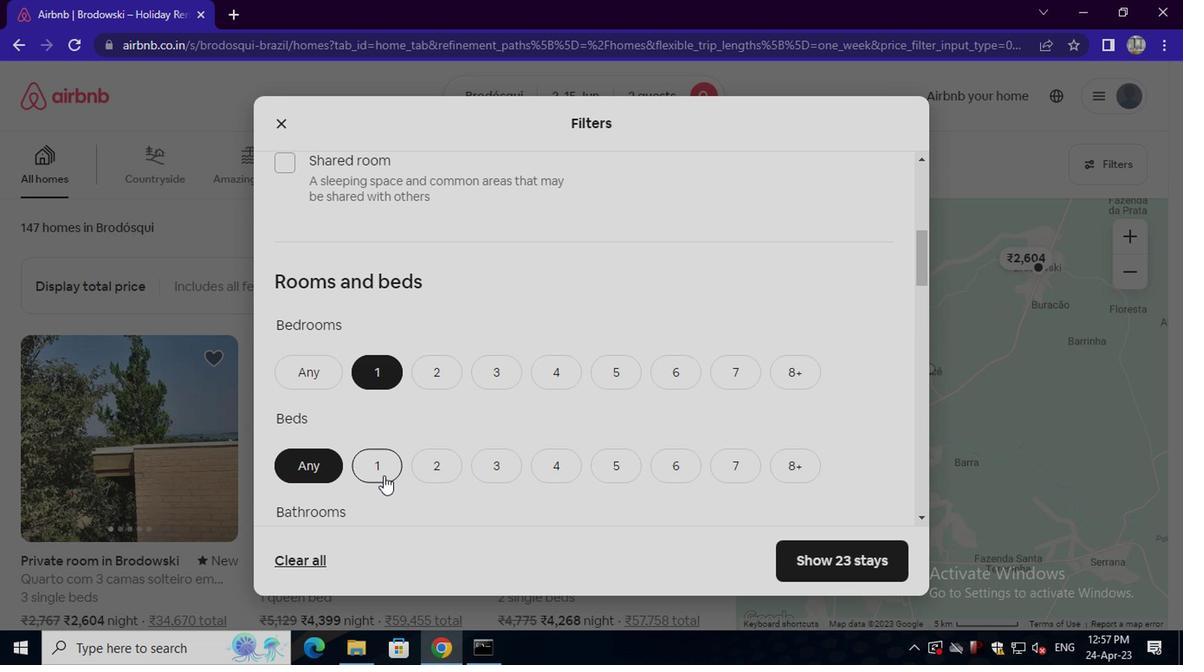 
Action: Mouse scrolled (381, 472) with delta (0, -1)
Screenshot: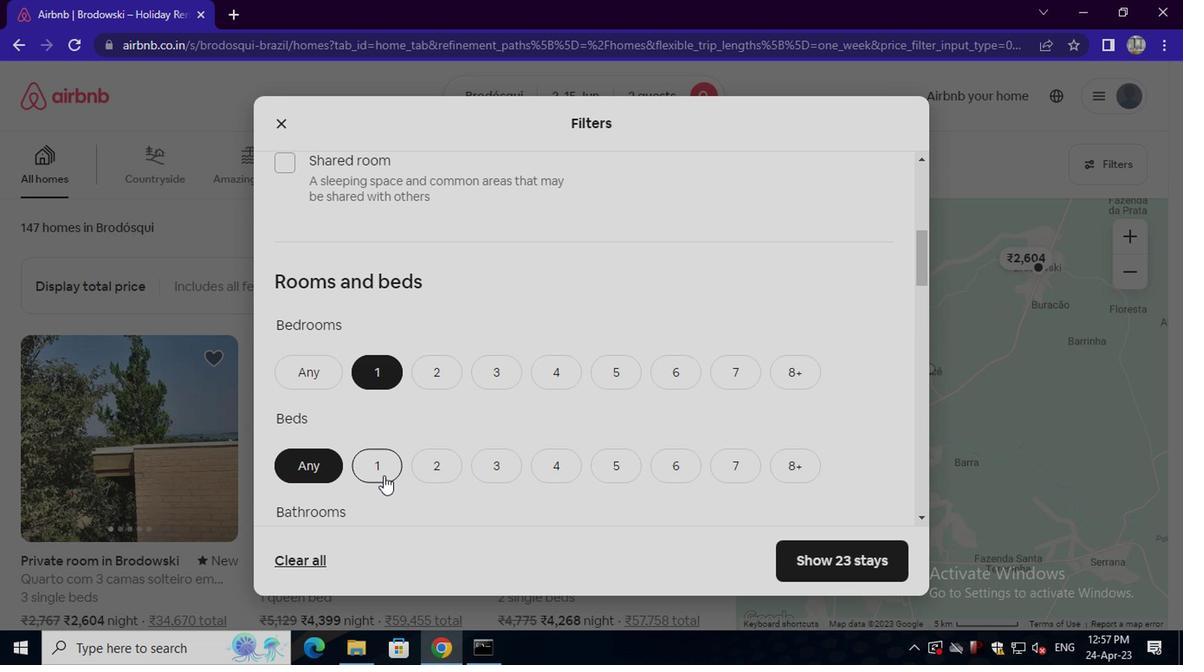 
Action: Mouse moved to (374, 390)
Screenshot: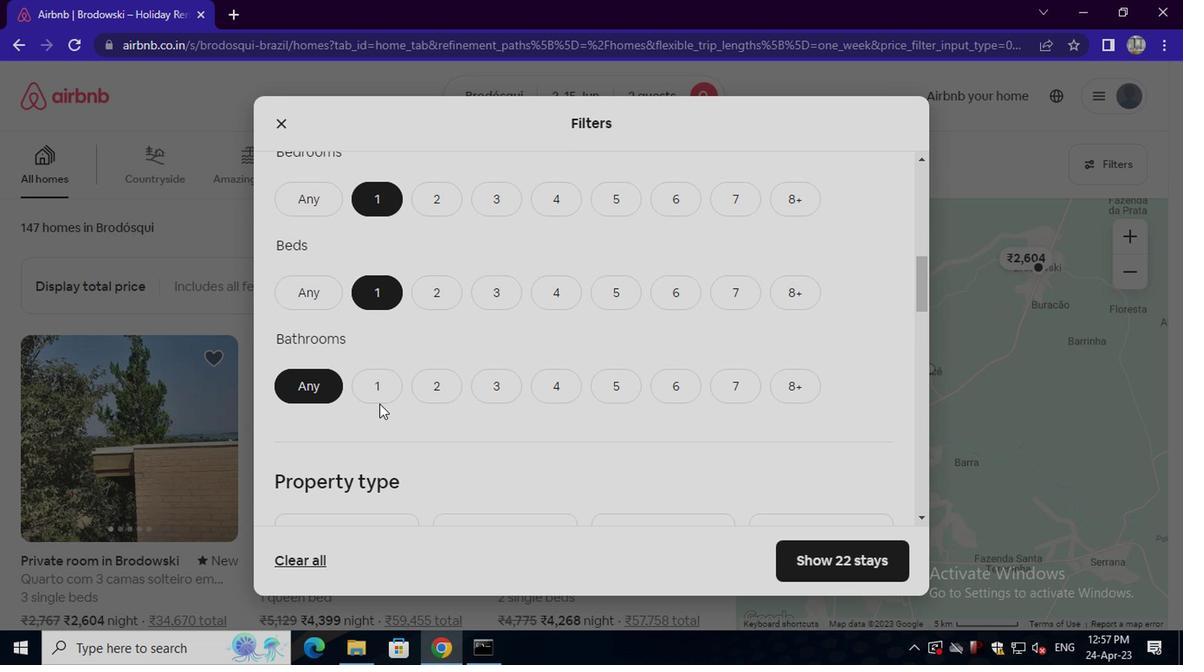 
Action: Mouse pressed left at (374, 390)
Screenshot: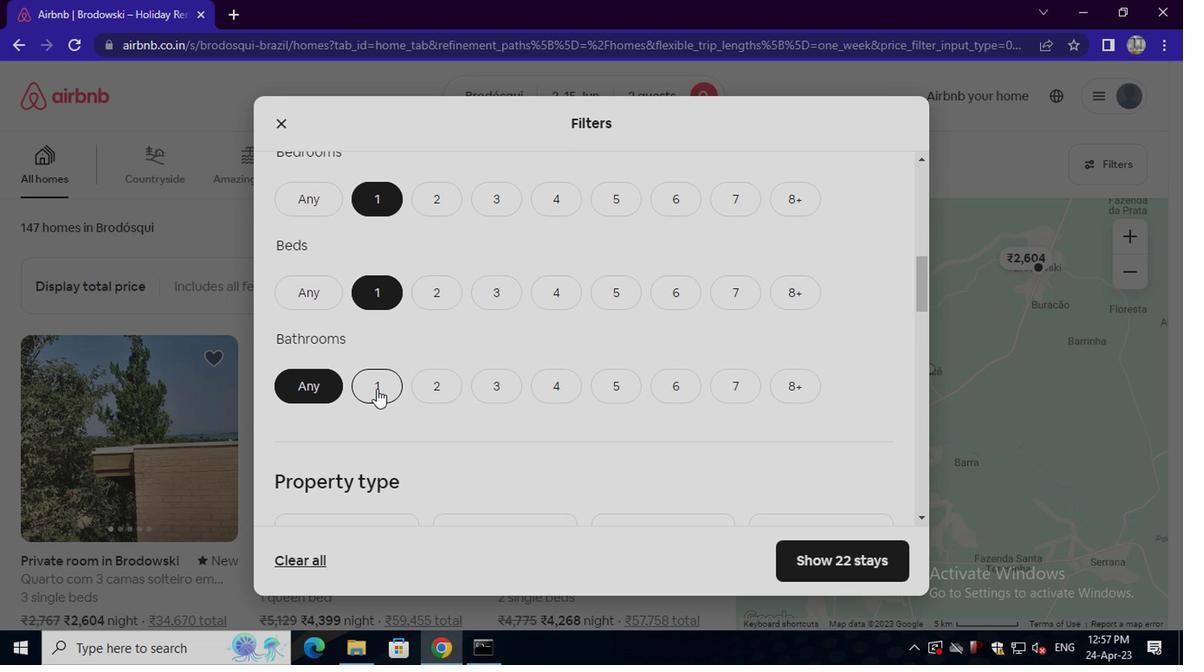 
Action: Mouse scrolled (374, 390) with delta (0, 0)
Screenshot: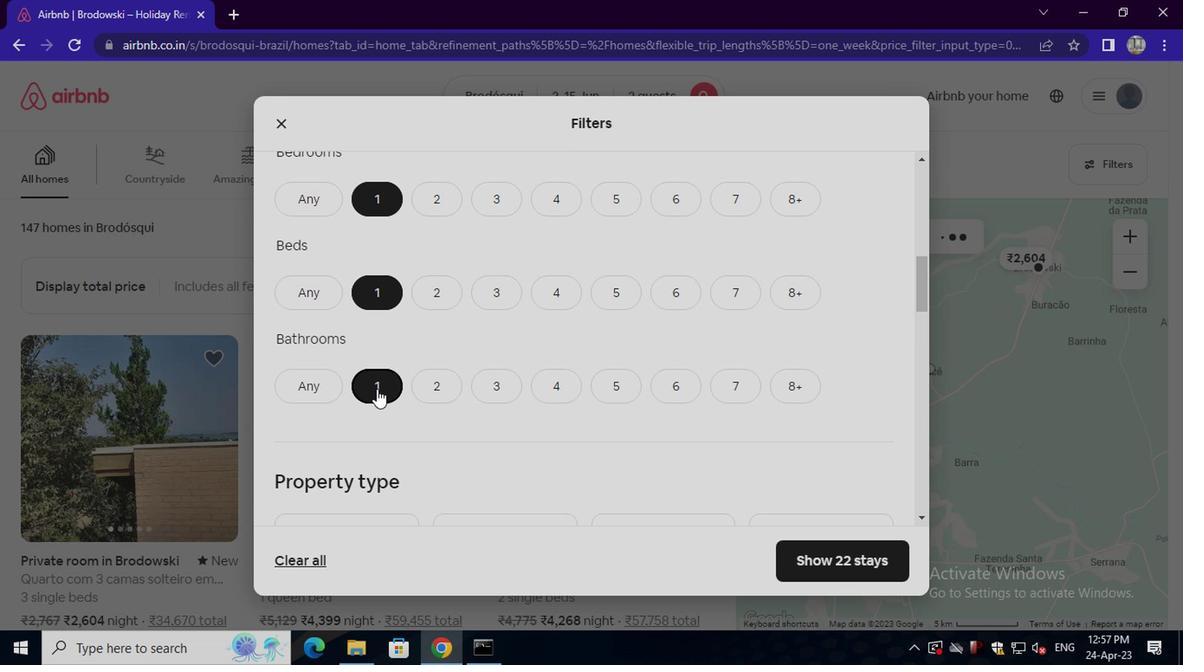 
Action: Mouse scrolled (374, 390) with delta (0, 0)
Screenshot: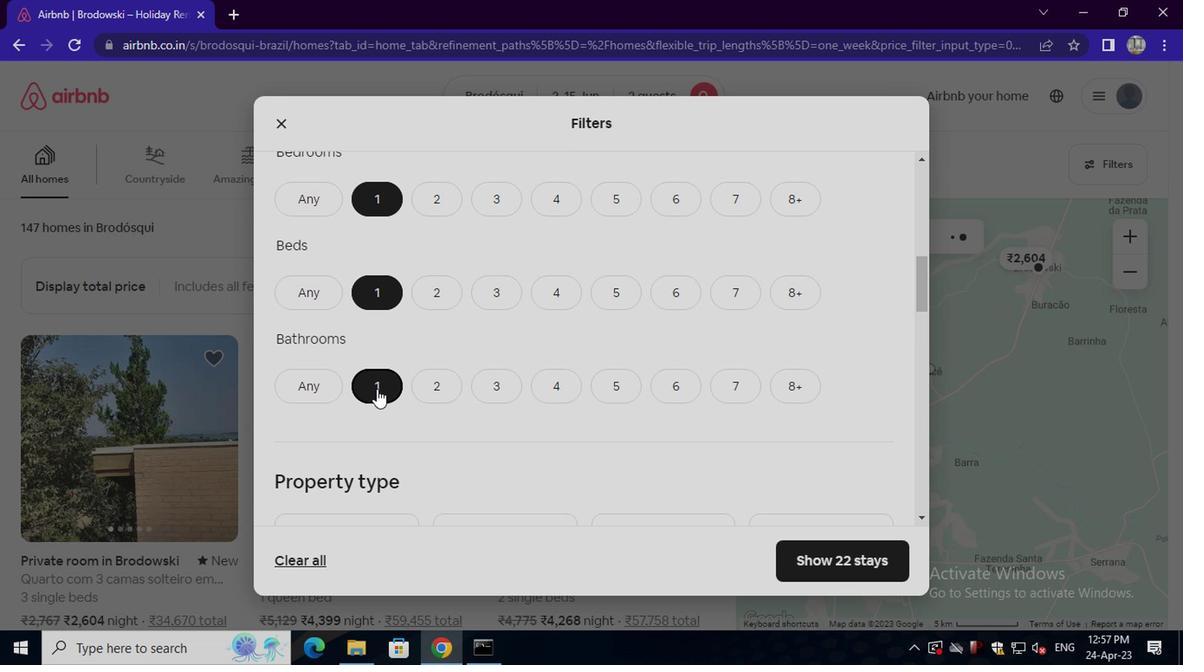 
Action: Mouse moved to (362, 393)
Screenshot: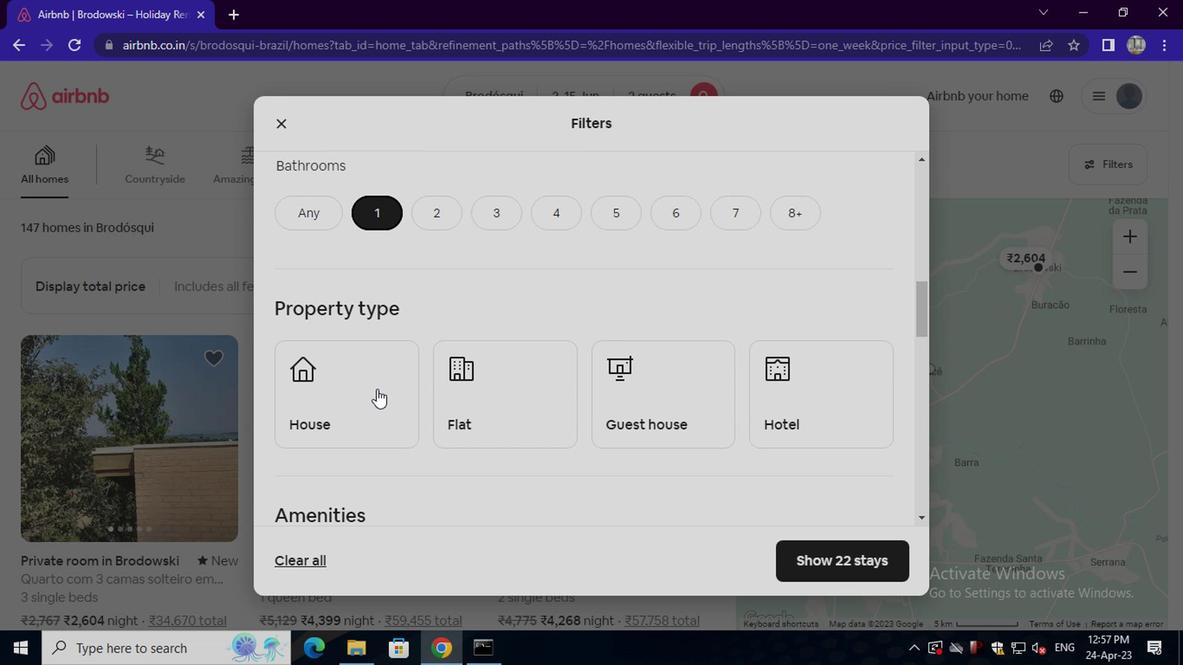 
Action: Mouse pressed left at (362, 393)
Screenshot: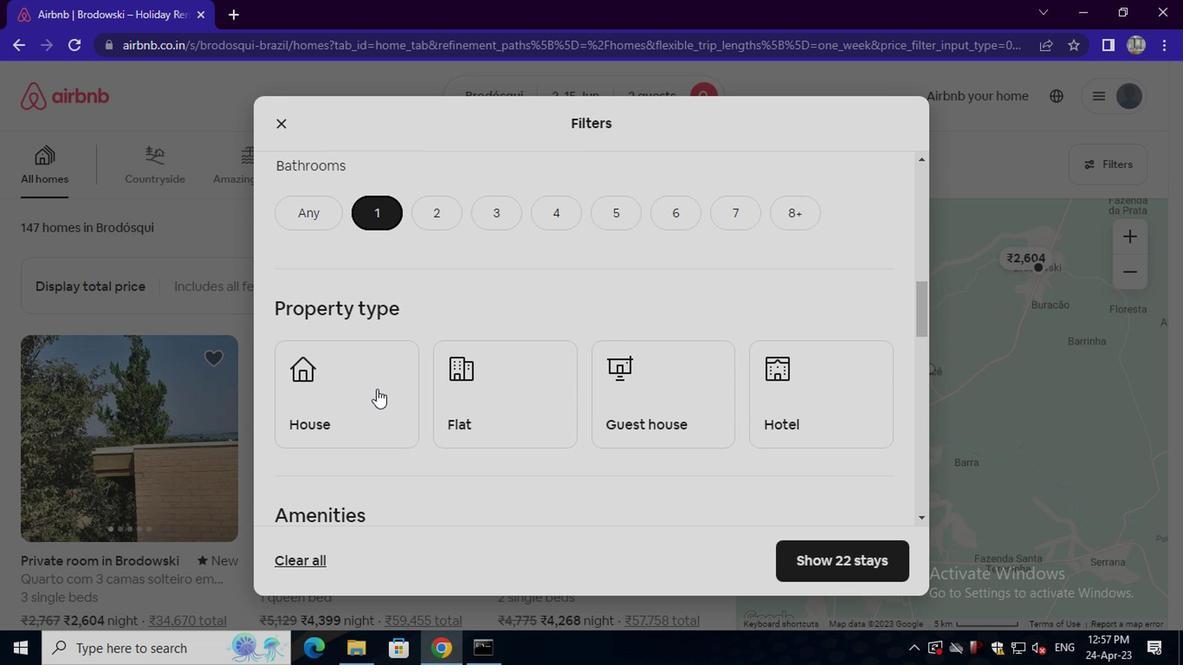 
Action: Mouse moved to (491, 398)
Screenshot: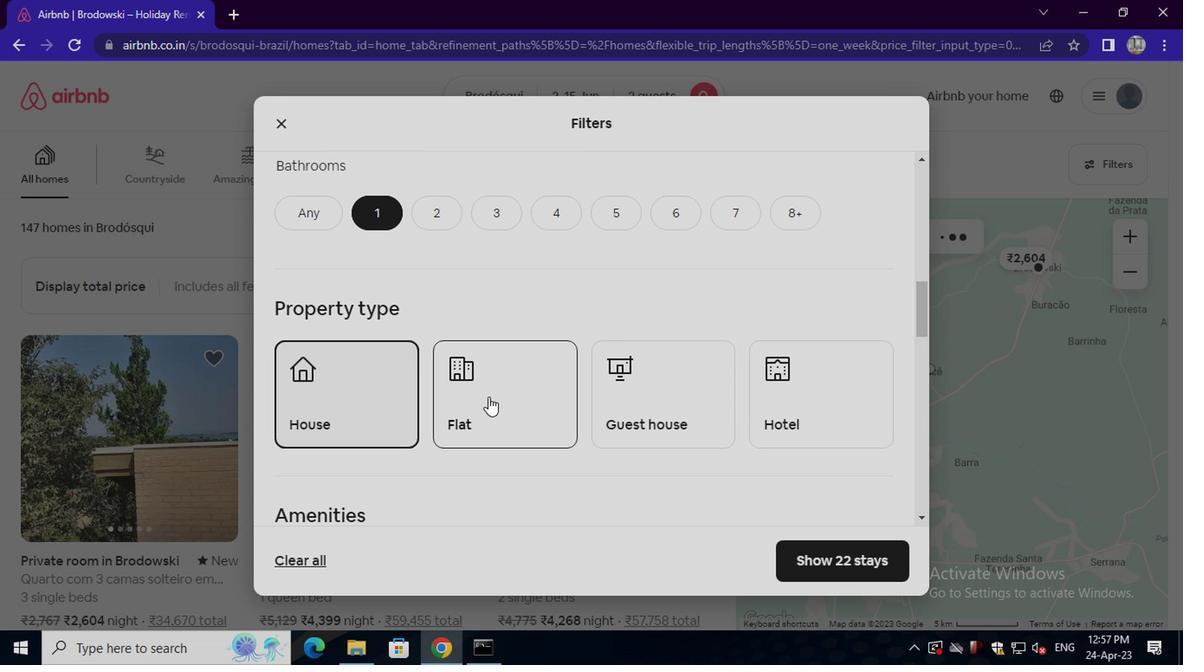 
Action: Mouse pressed left at (491, 398)
Screenshot: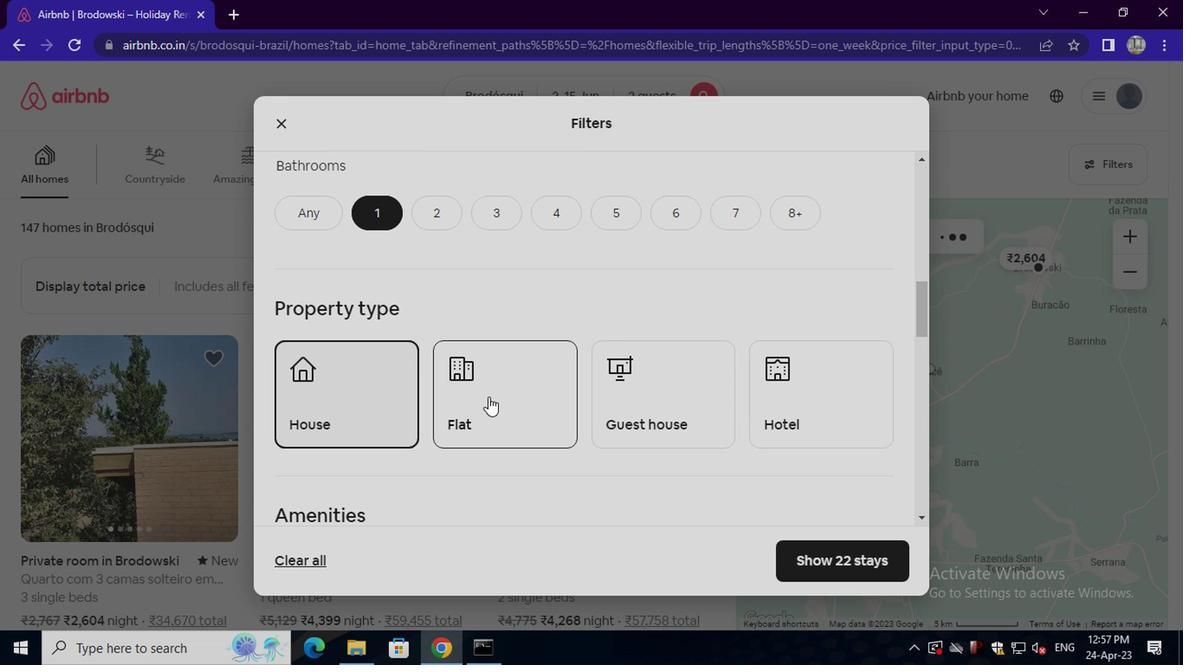 
Action: Mouse moved to (626, 400)
Screenshot: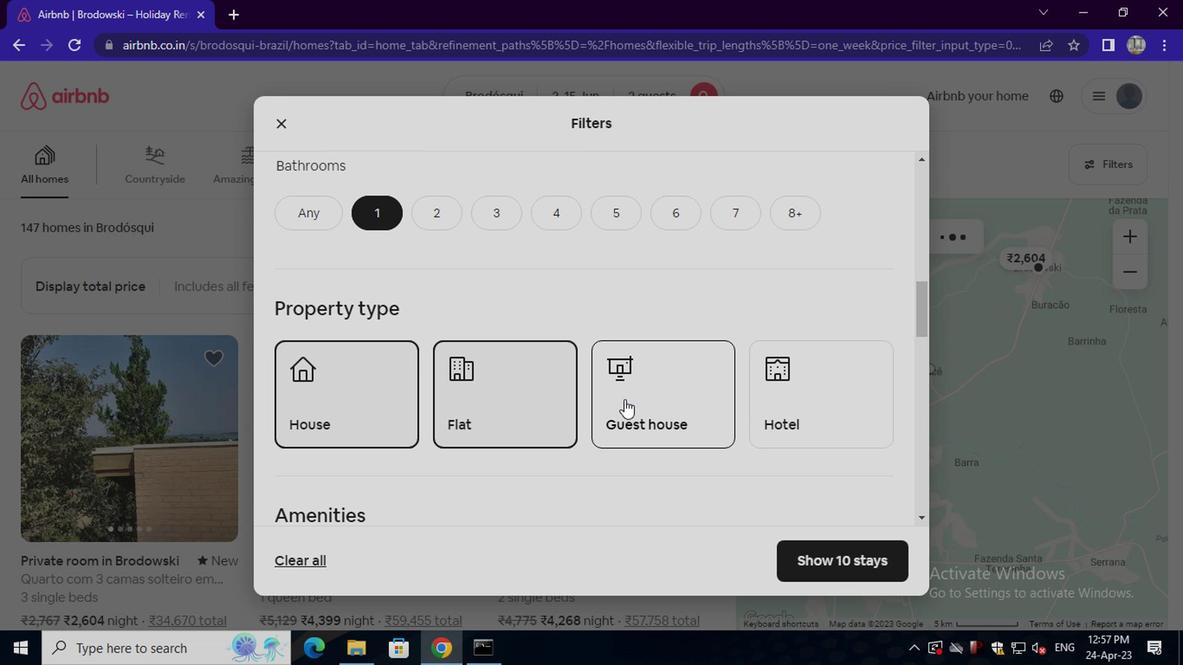
Action: Mouse pressed left at (626, 400)
Screenshot: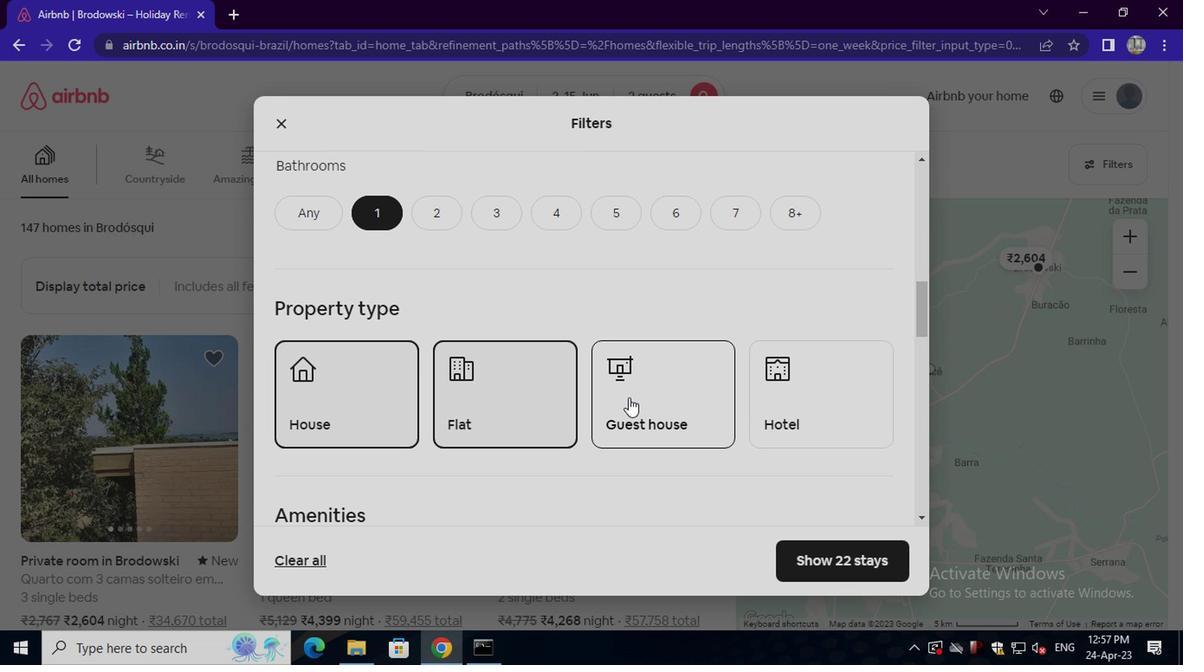 
Action: Mouse moved to (788, 395)
Screenshot: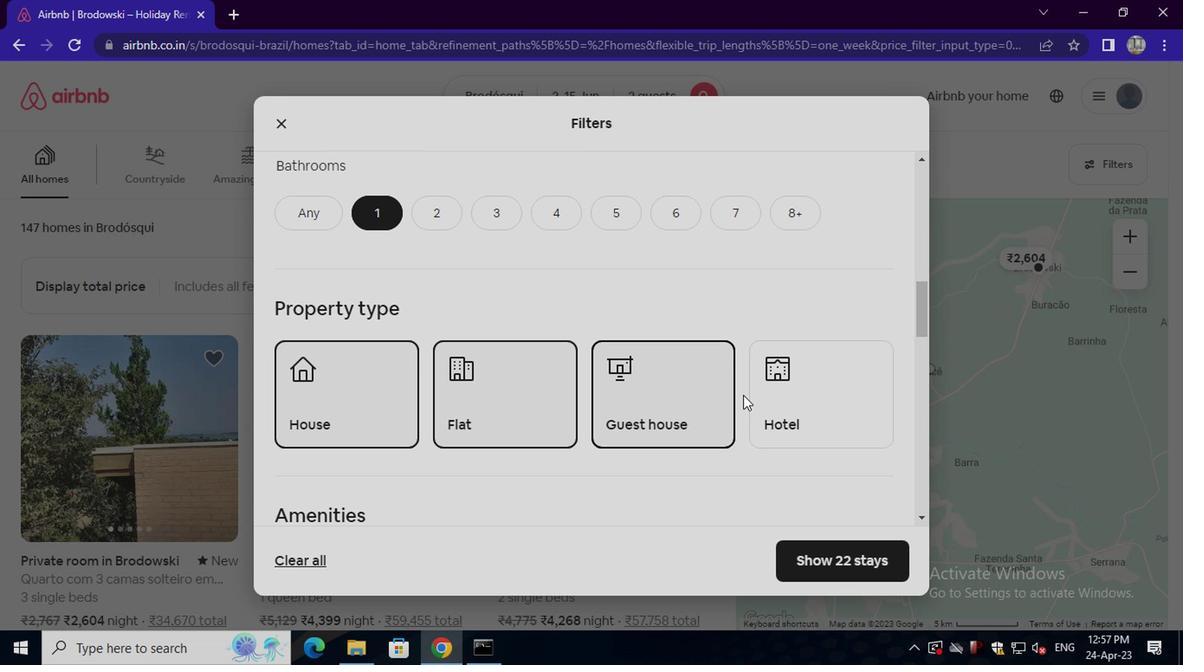 
Action: Mouse pressed left at (788, 395)
Screenshot: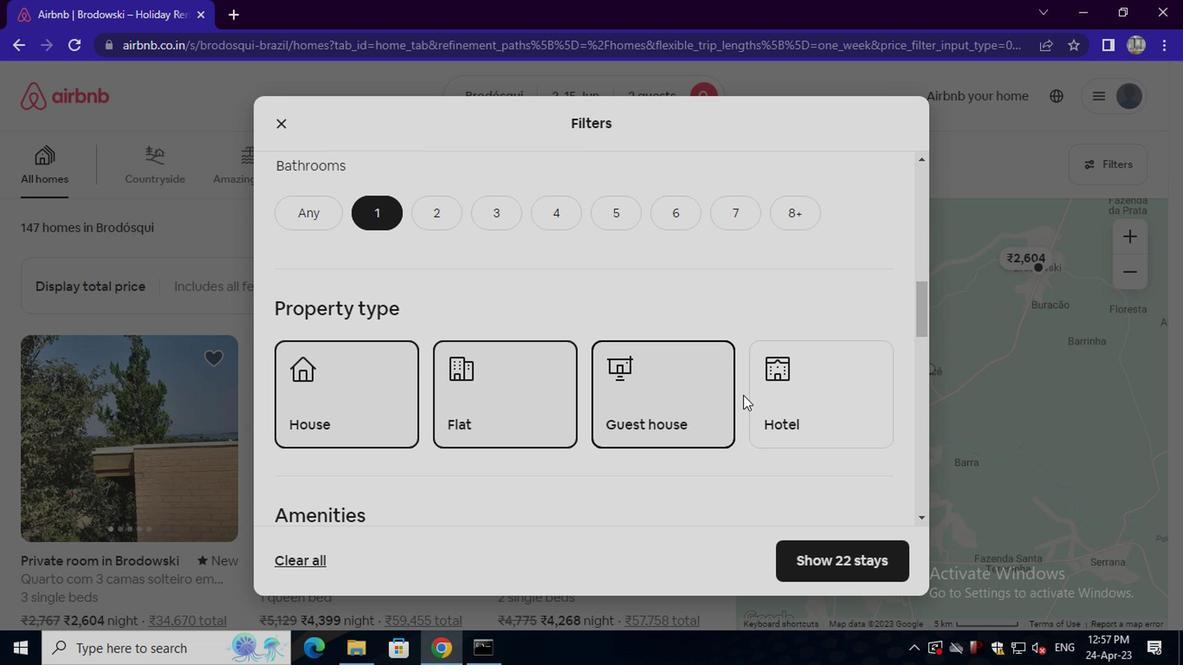 
Action: Mouse scrolled (788, 394) with delta (0, 0)
Screenshot: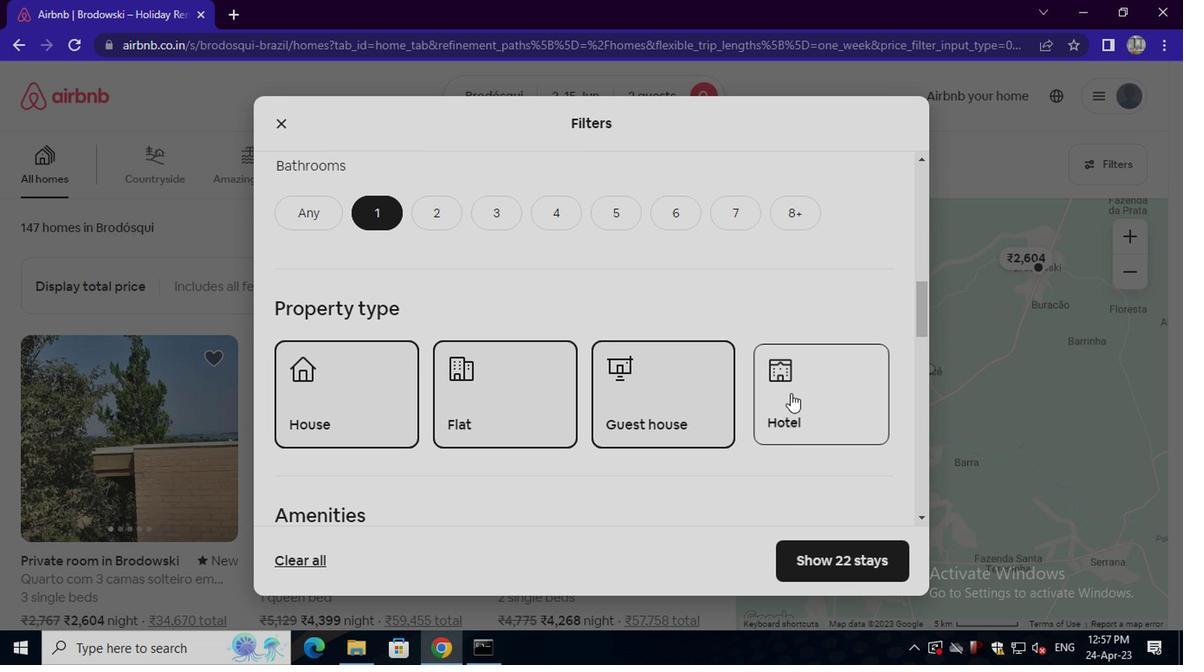 
Action: Mouse scrolled (788, 394) with delta (0, 0)
Screenshot: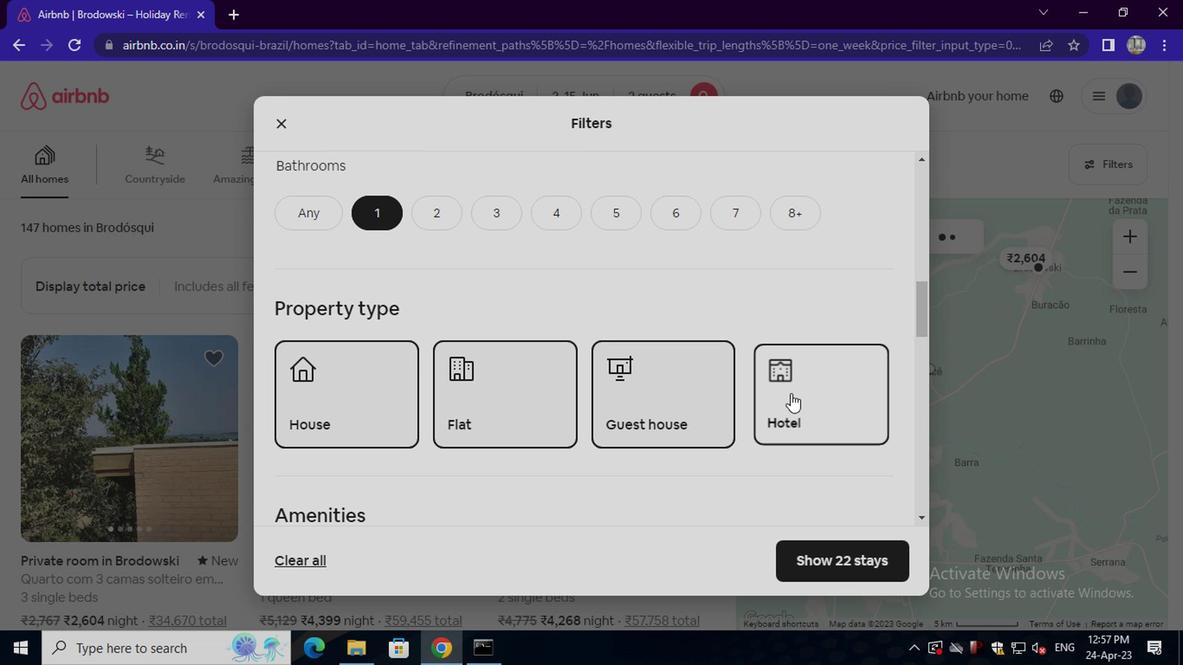 
Action: Mouse scrolled (788, 394) with delta (0, 0)
Screenshot: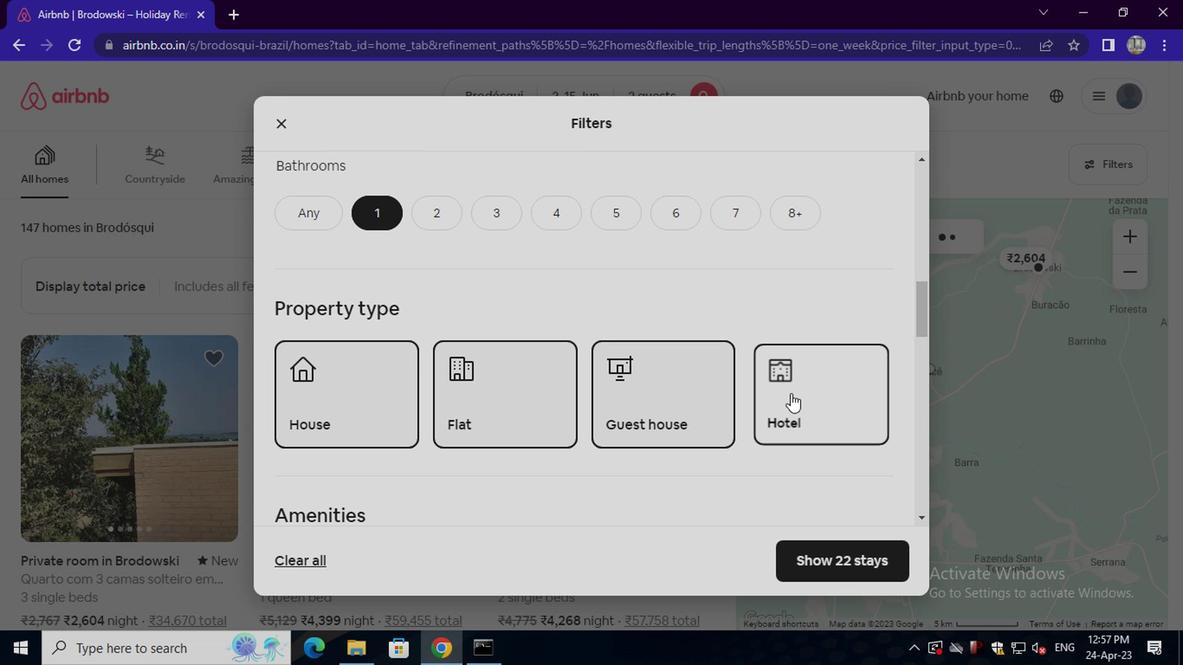 
Action: Mouse scrolled (788, 394) with delta (0, 0)
Screenshot: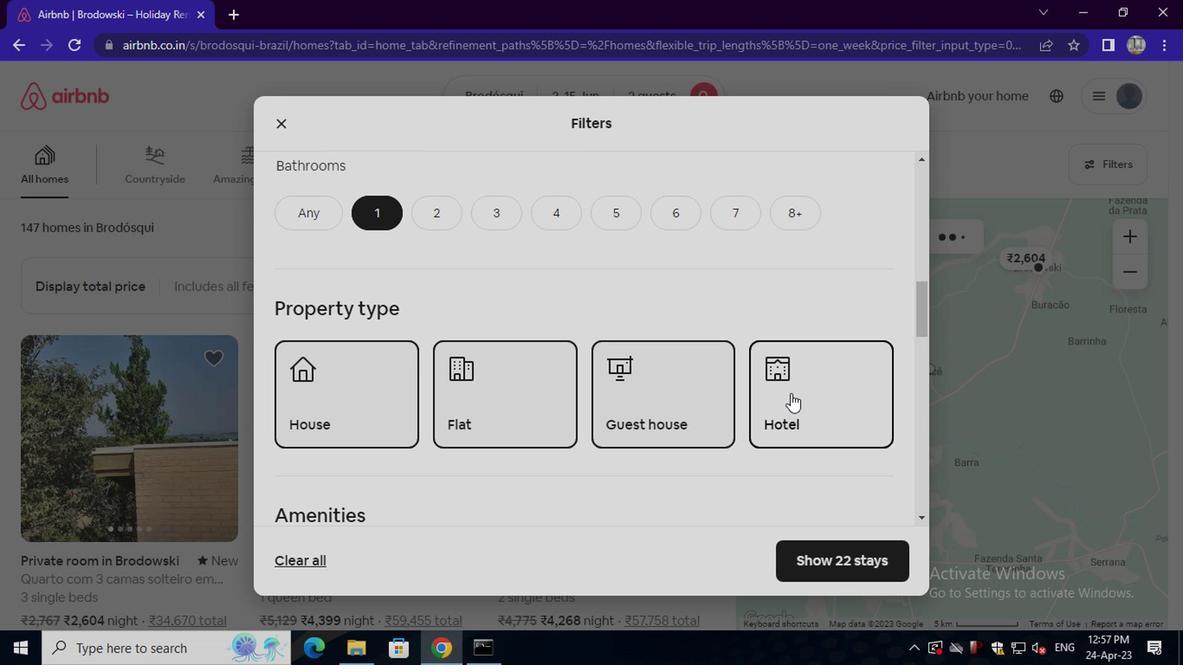 
Action: Mouse moved to (789, 395)
Screenshot: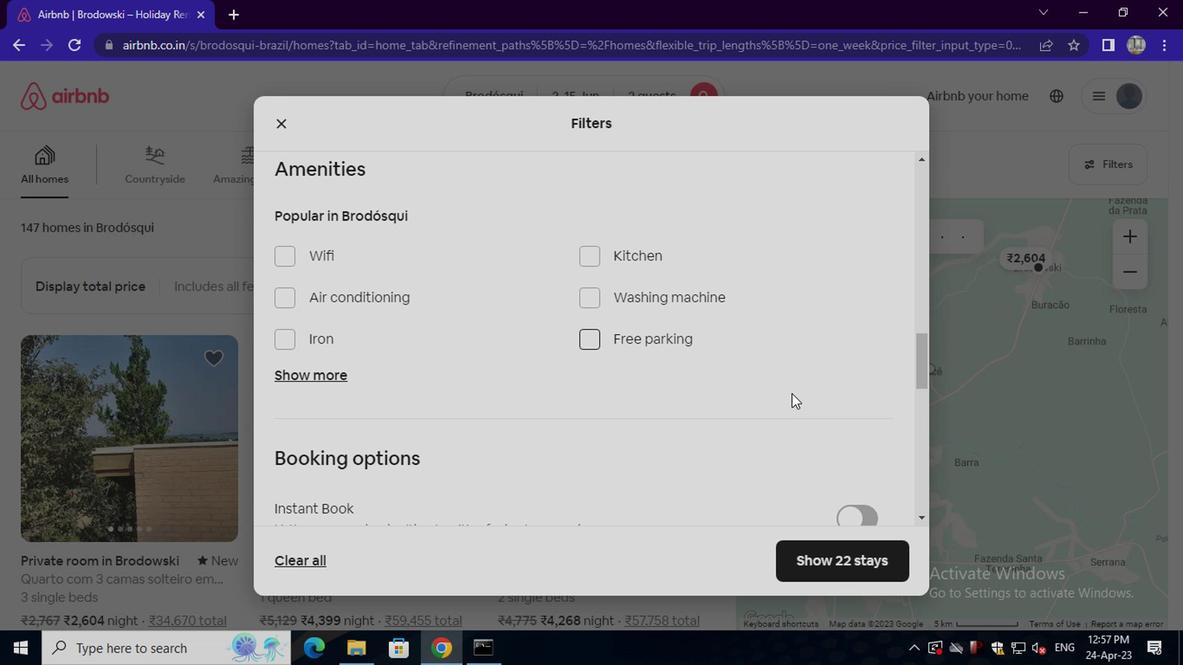 
Action: Mouse scrolled (789, 394) with delta (0, 0)
Screenshot: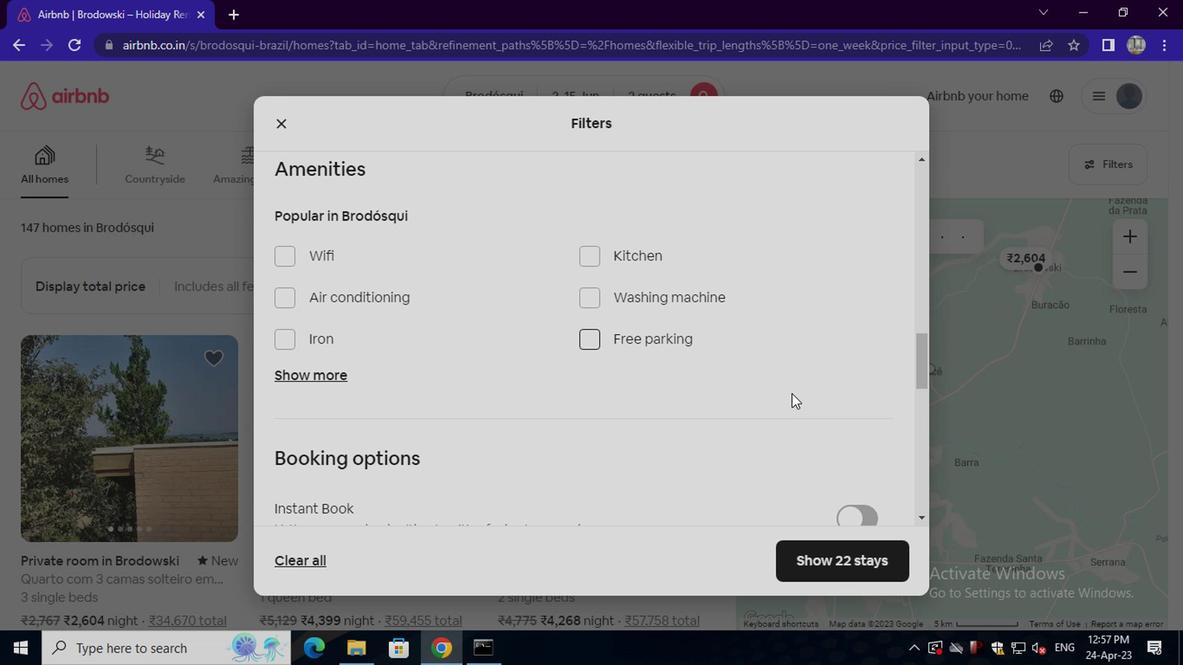 
Action: Mouse moved to (789, 395)
Screenshot: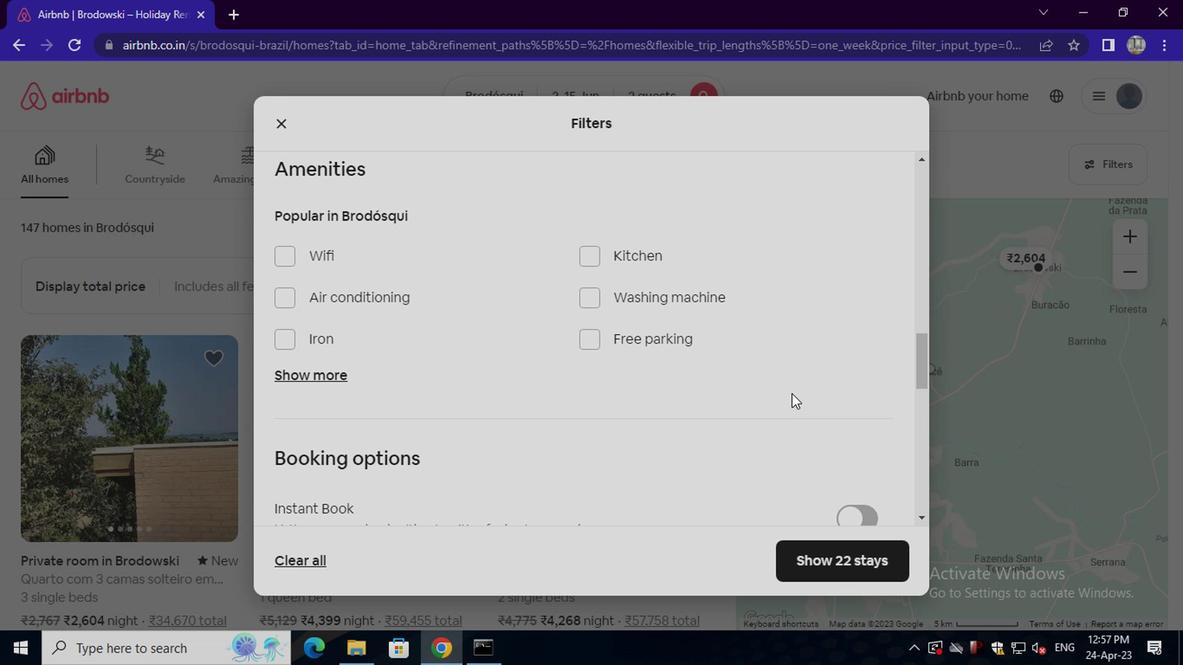 
Action: Mouse scrolled (789, 394) with delta (0, 0)
Screenshot: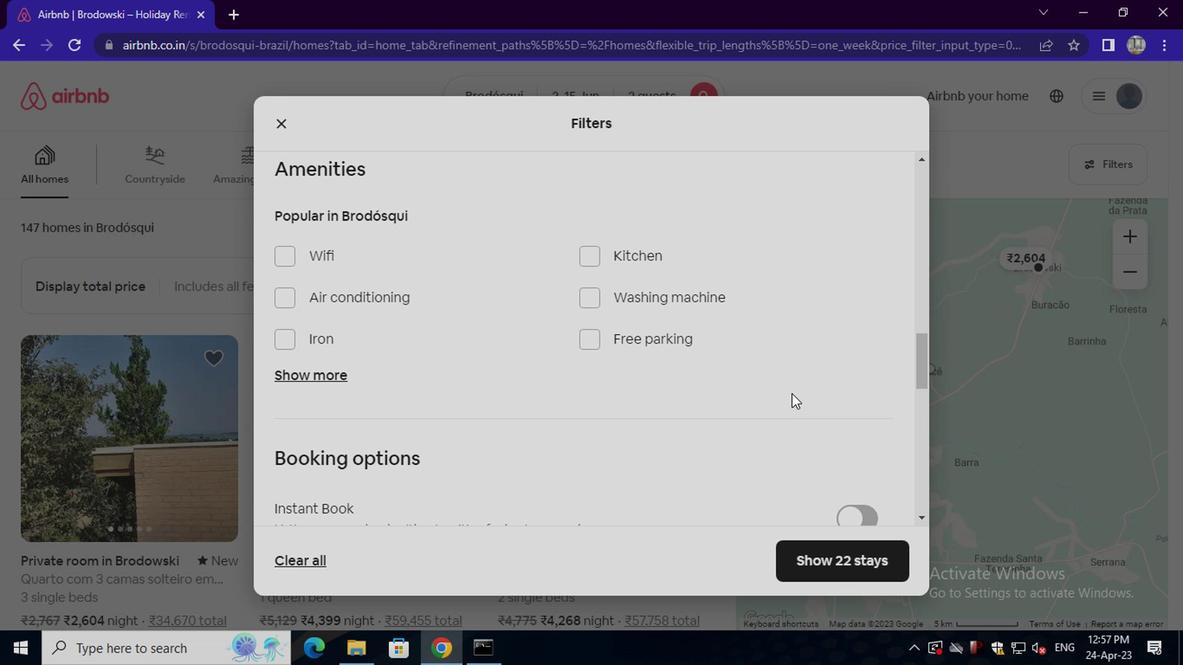 
Action: Mouse moved to (866, 400)
Screenshot: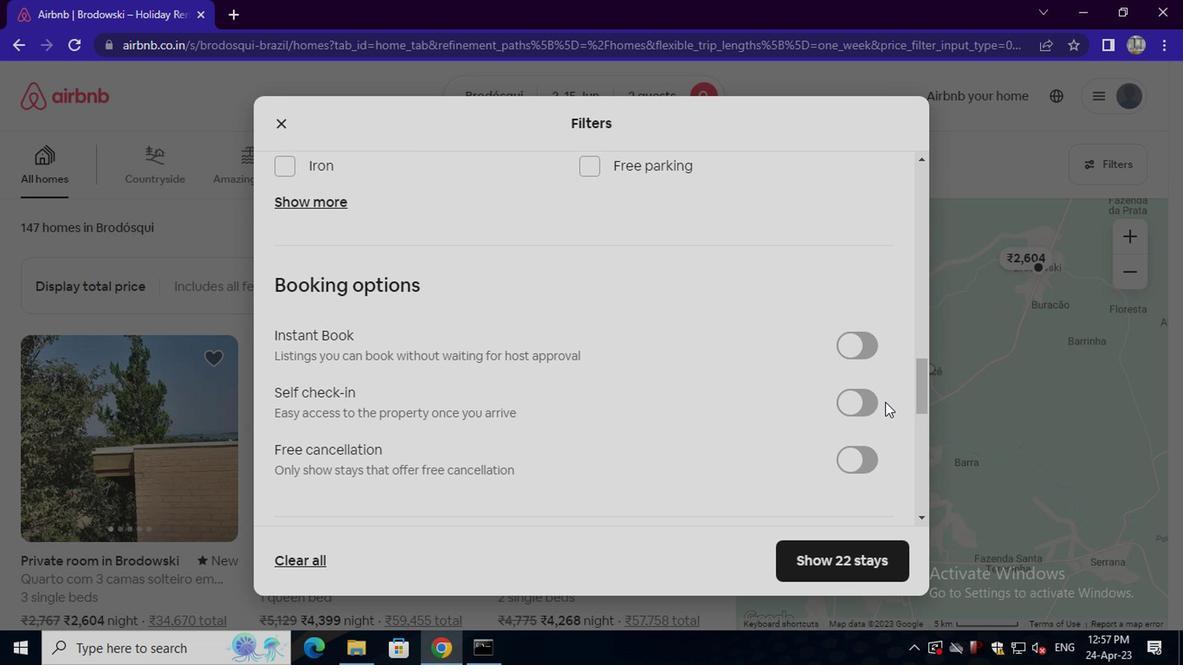 
Action: Mouse pressed left at (866, 400)
Screenshot: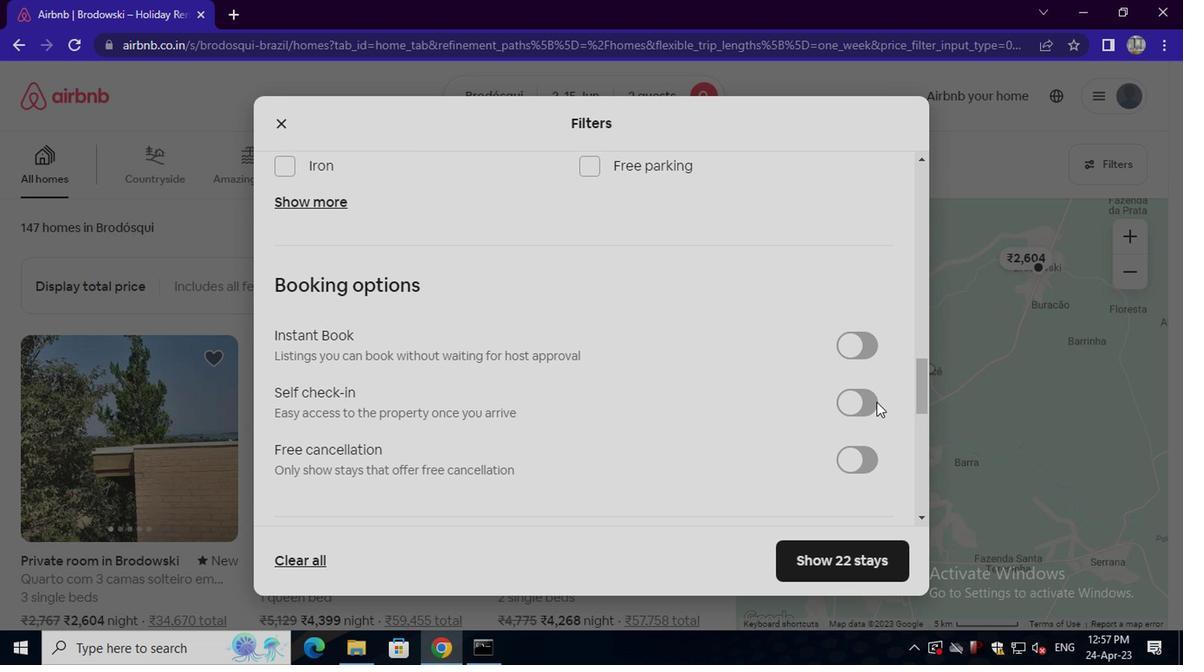 
Action: Mouse moved to (650, 406)
Screenshot: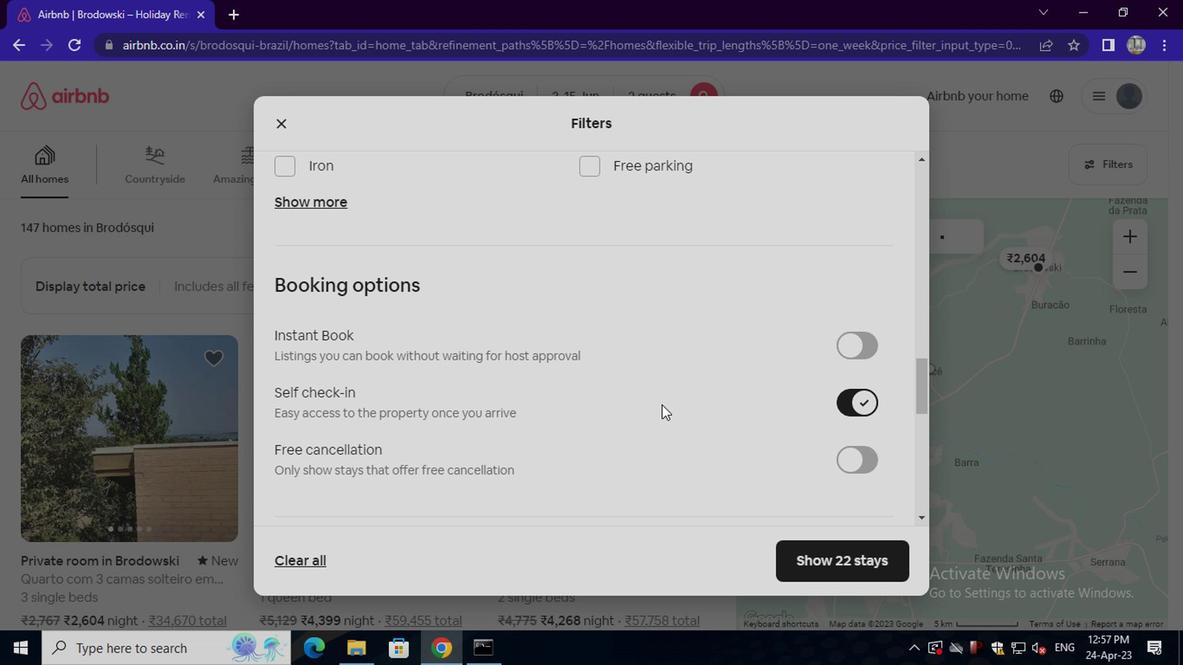 
Action: Mouse scrolled (650, 406) with delta (0, 0)
Screenshot: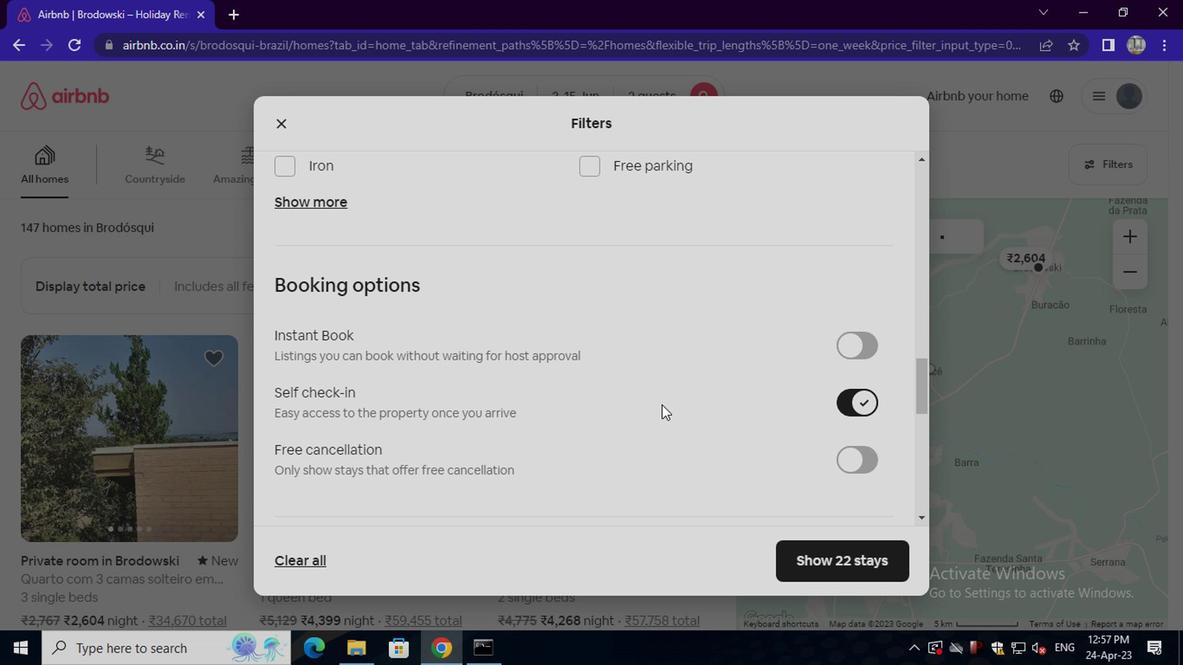 
Action: Mouse moved to (649, 406)
Screenshot: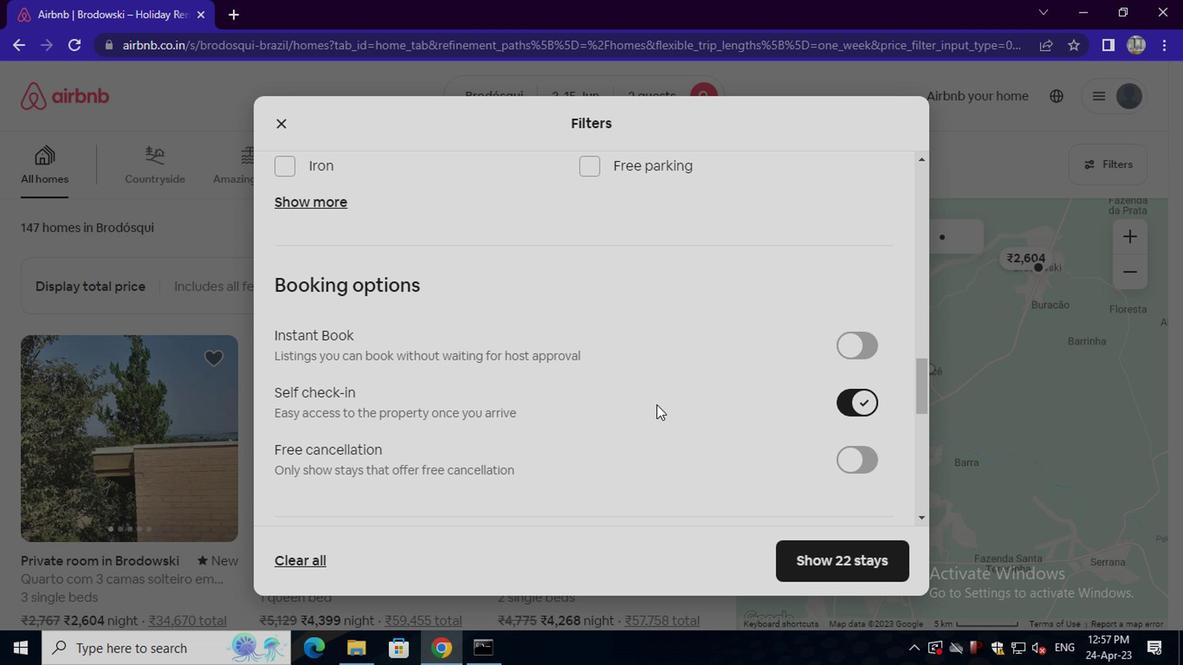 
Action: Mouse scrolled (649, 406) with delta (0, 0)
Screenshot: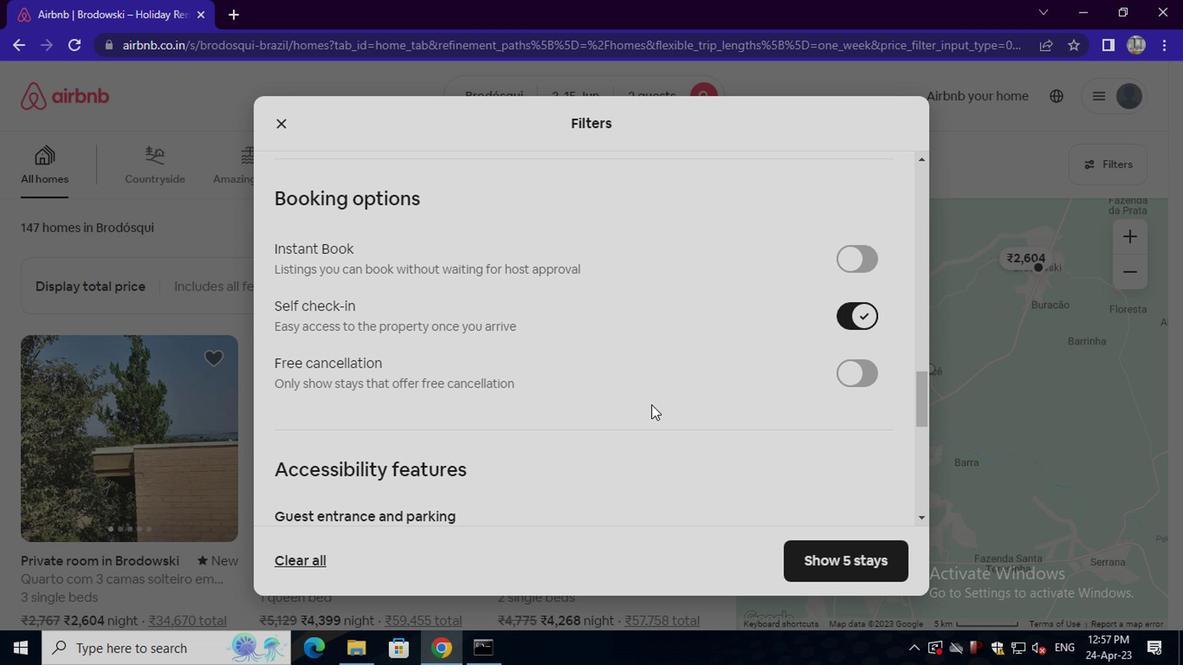 
Action: Mouse scrolled (649, 406) with delta (0, 0)
Screenshot: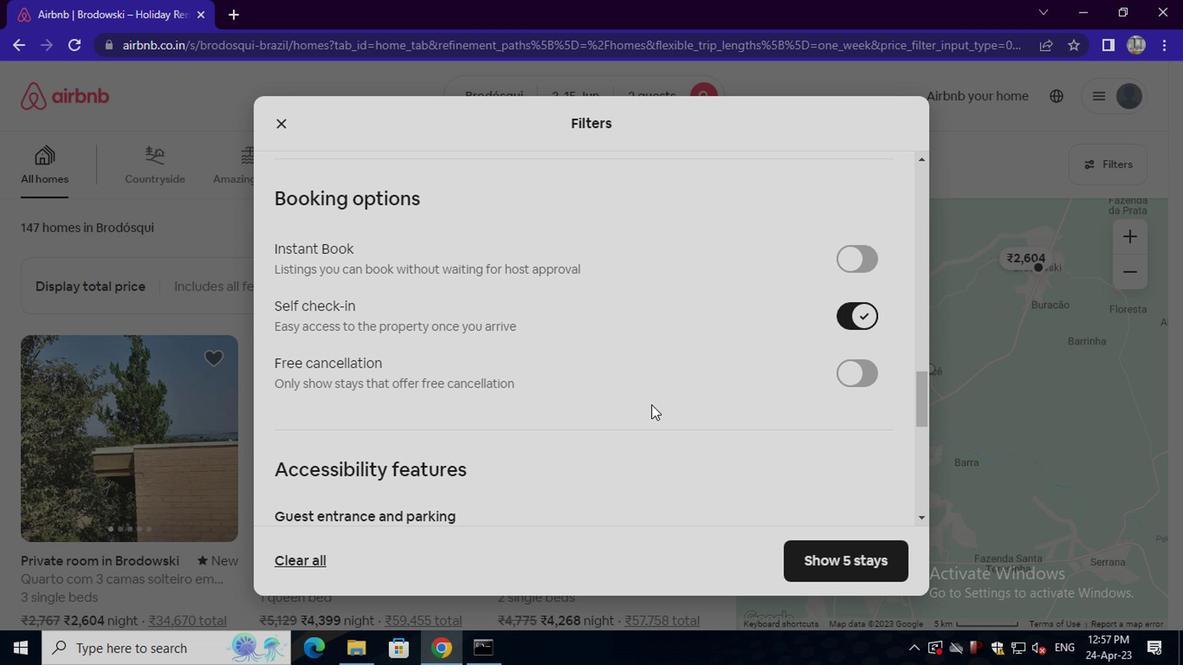 
Action: Mouse scrolled (649, 406) with delta (0, 0)
Screenshot: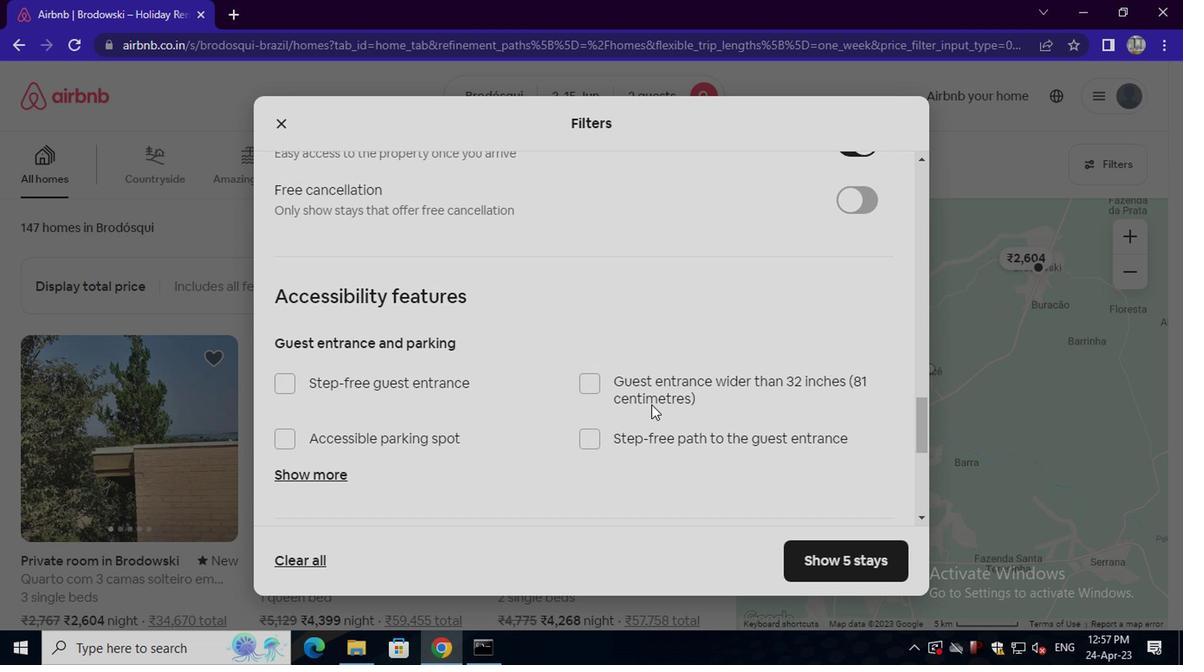 
Action: Mouse scrolled (649, 406) with delta (0, 0)
Screenshot: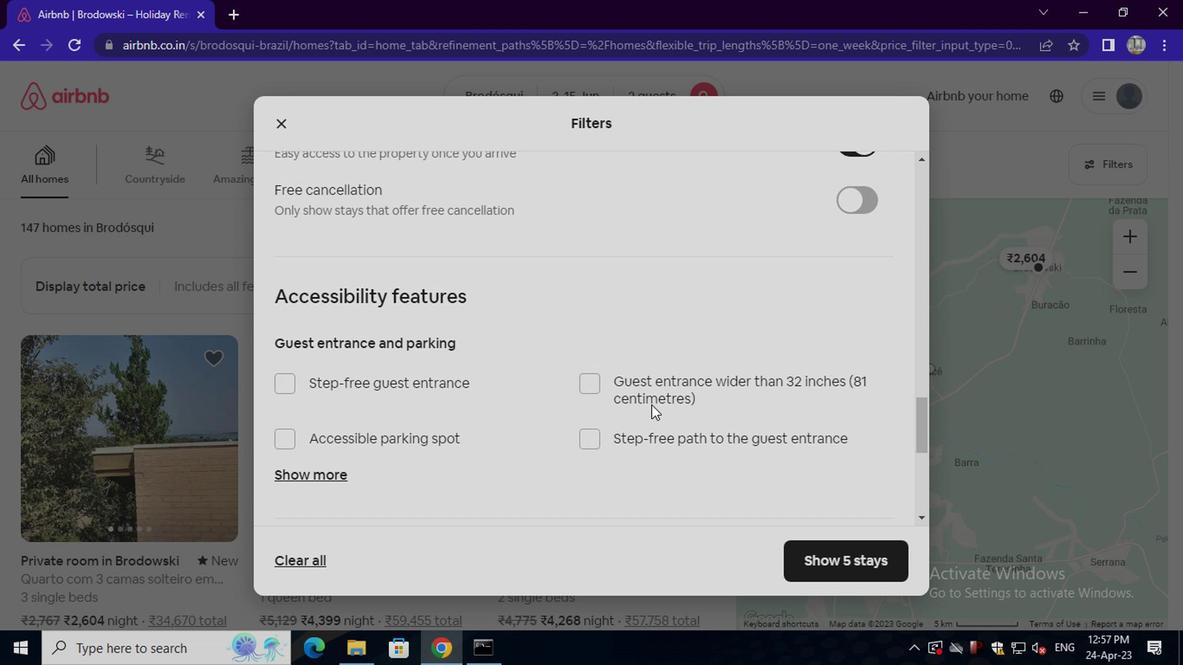 
Action: Mouse scrolled (649, 406) with delta (0, 0)
Screenshot: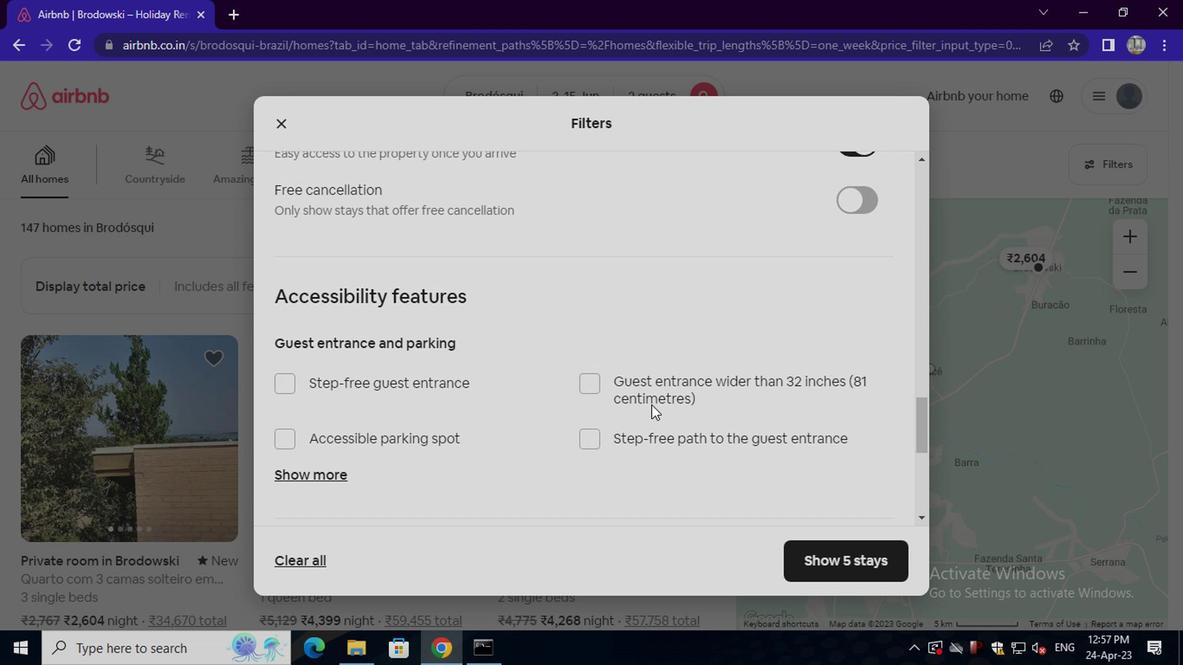 
Action: Mouse scrolled (649, 406) with delta (0, 0)
Screenshot: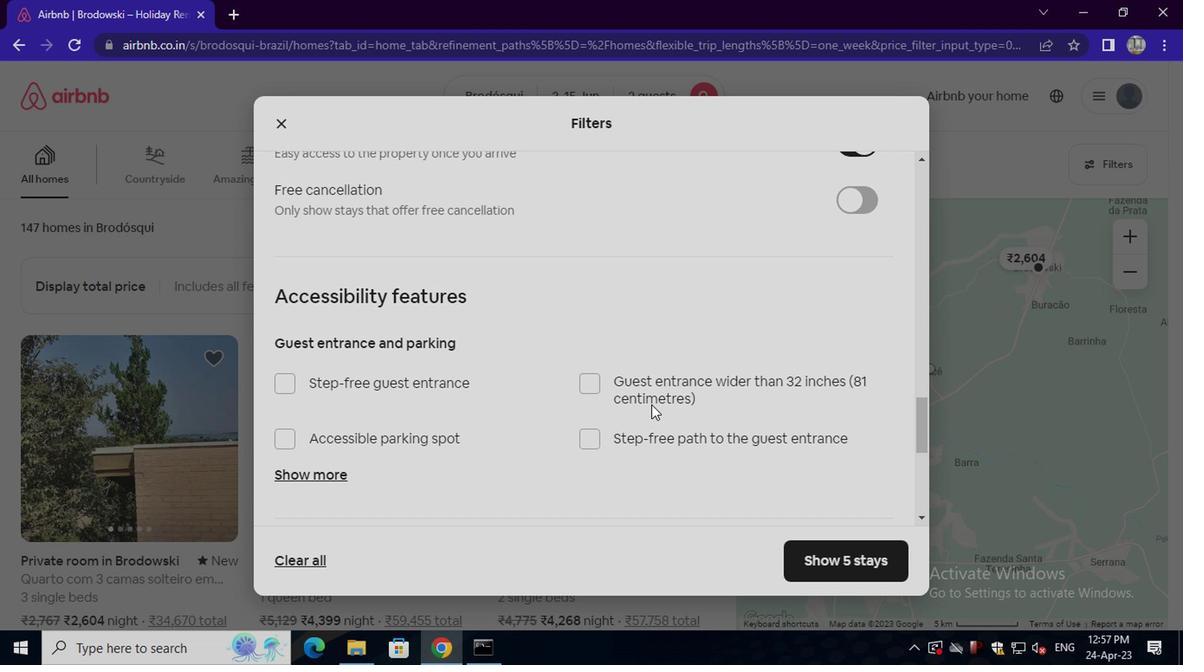 
Action: Mouse scrolled (649, 406) with delta (0, 0)
Screenshot: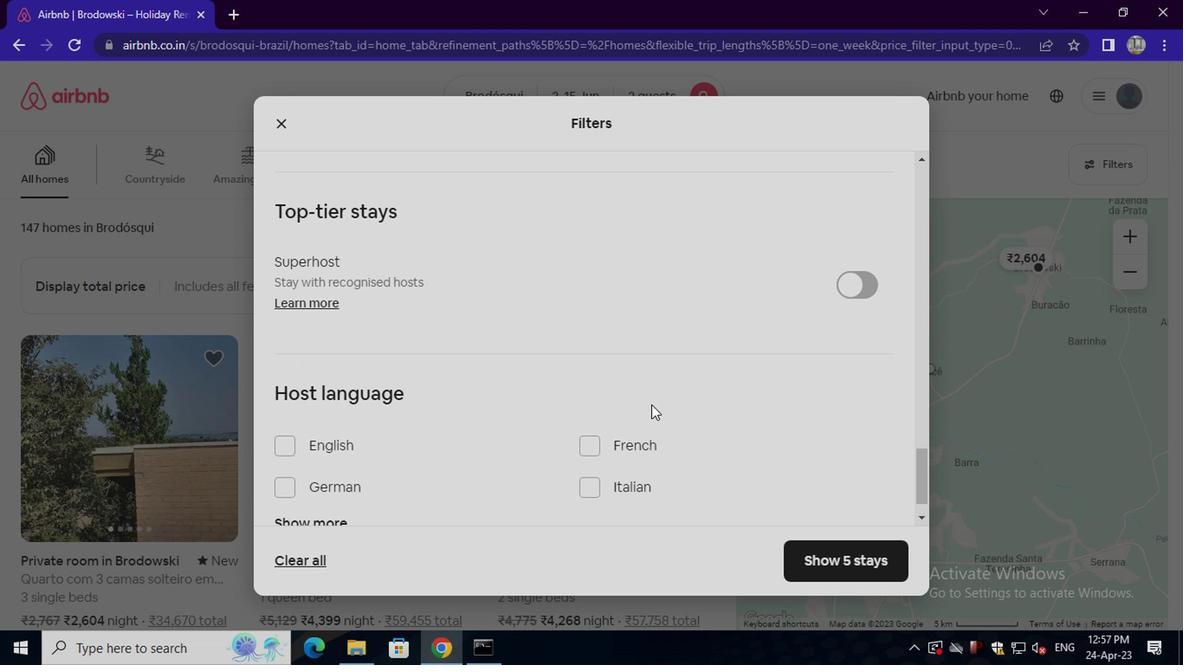 
Action: Mouse scrolled (649, 406) with delta (0, 0)
Screenshot: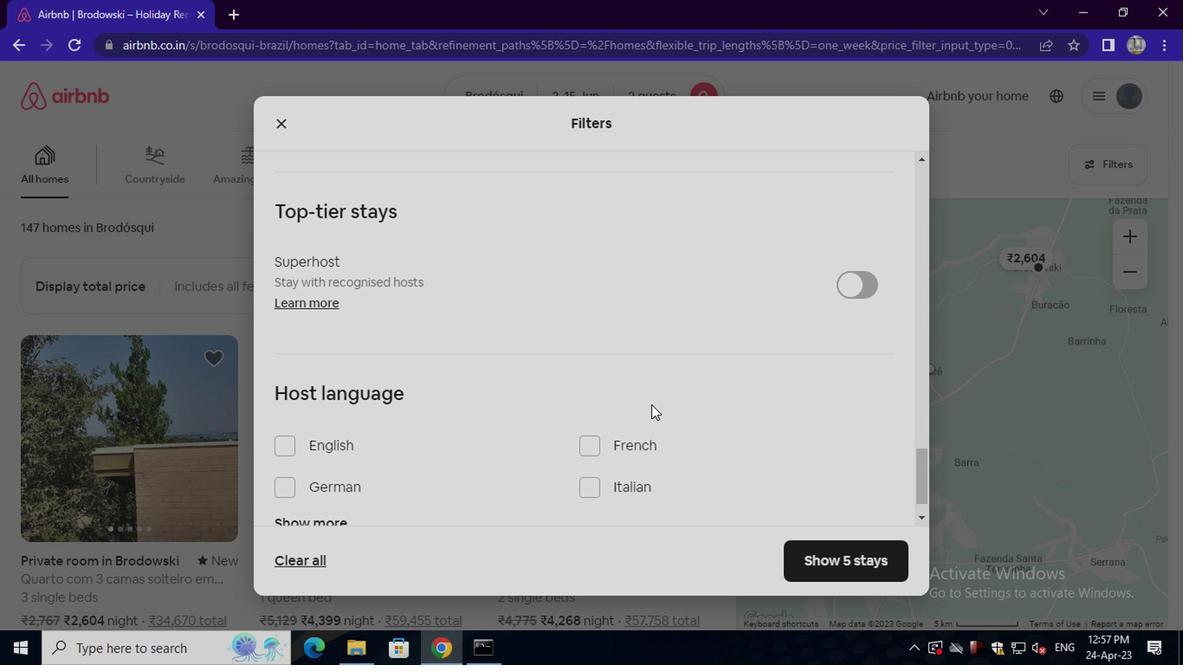 
Action: Mouse scrolled (649, 406) with delta (0, 0)
Screenshot: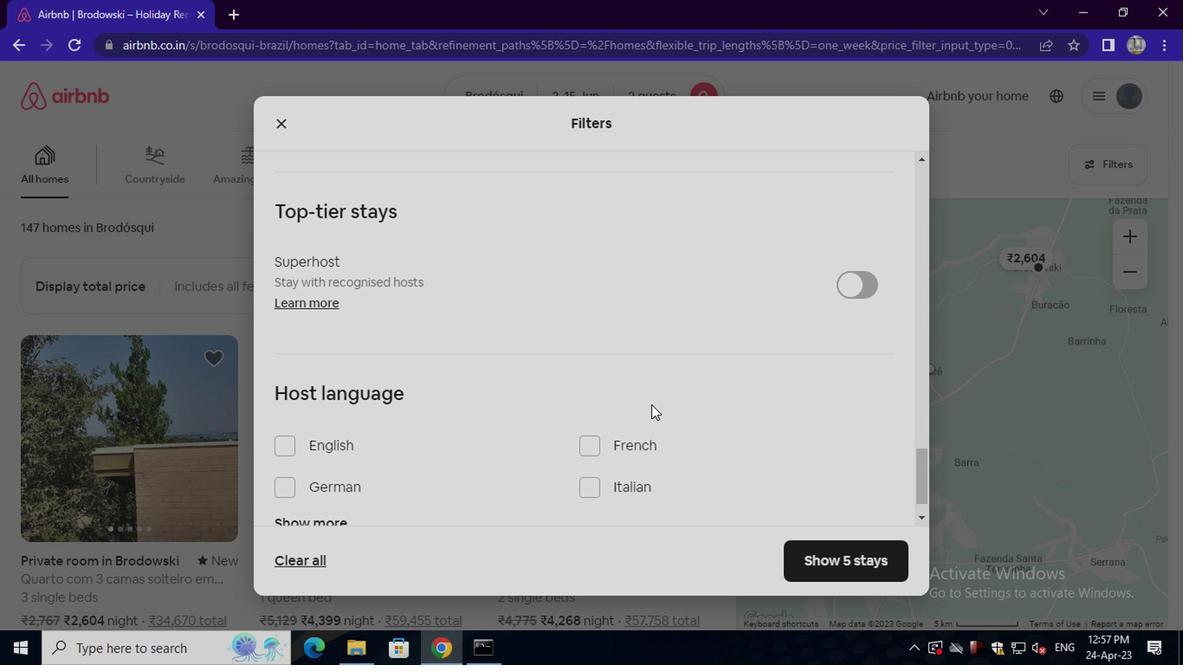 
Action: Mouse scrolled (649, 406) with delta (0, 0)
Screenshot: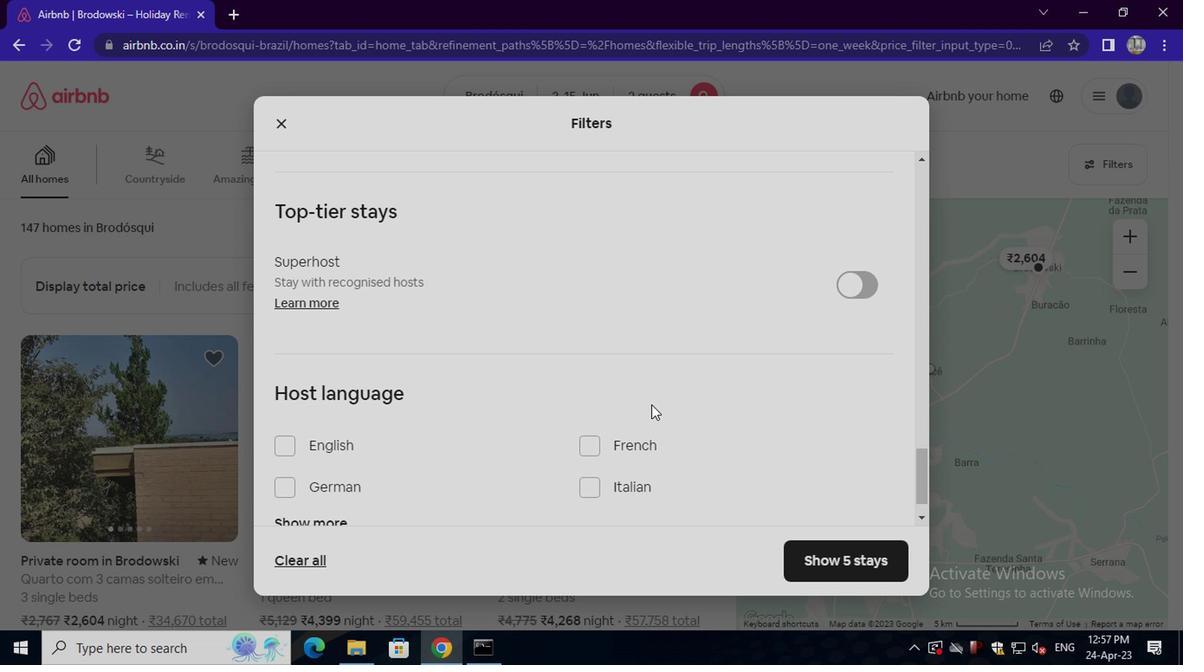 
Action: Mouse moved to (313, 493)
Screenshot: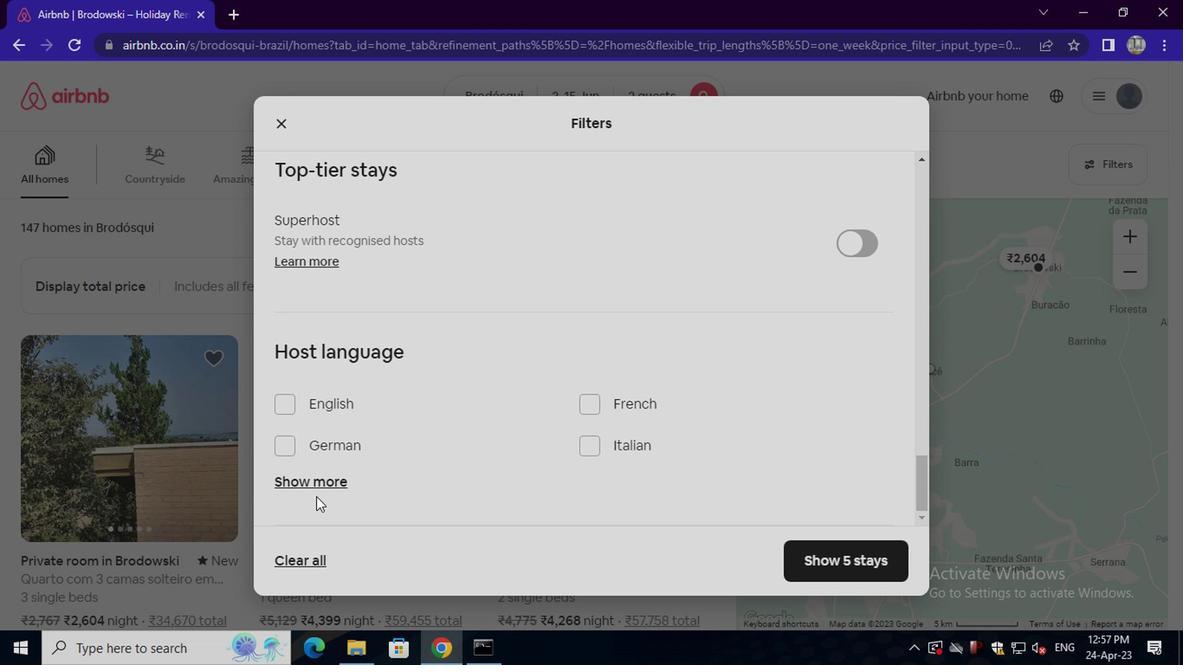 
Action: Mouse pressed left at (313, 493)
Screenshot: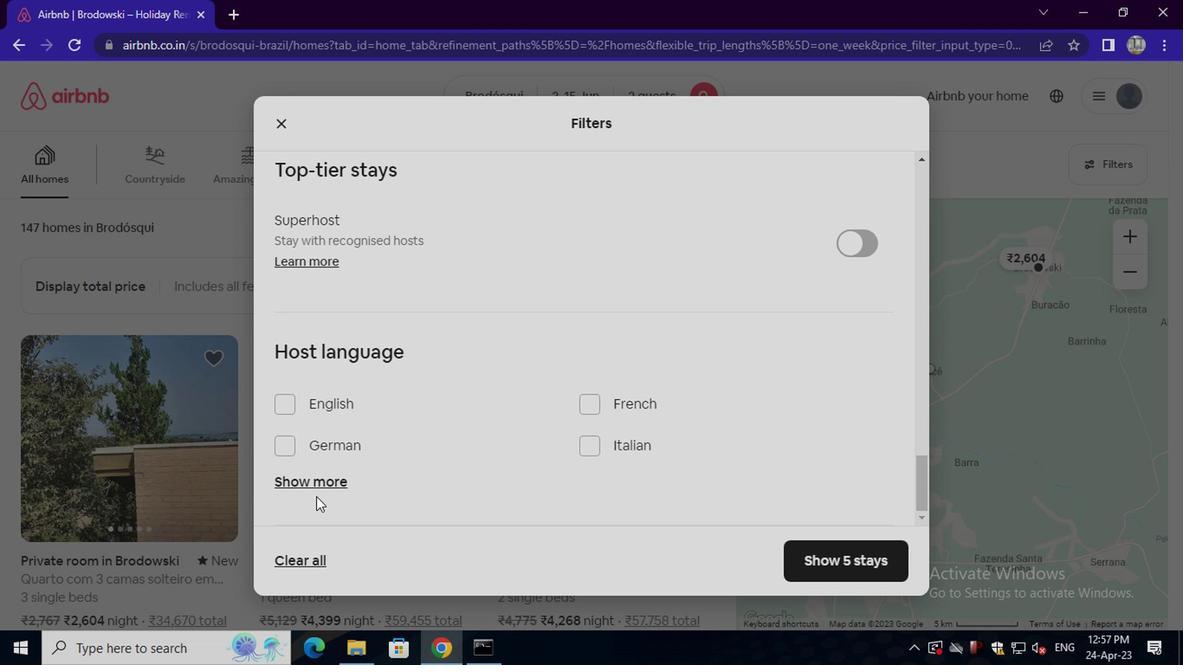 
Action: Mouse moved to (338, 486)
Screenshot: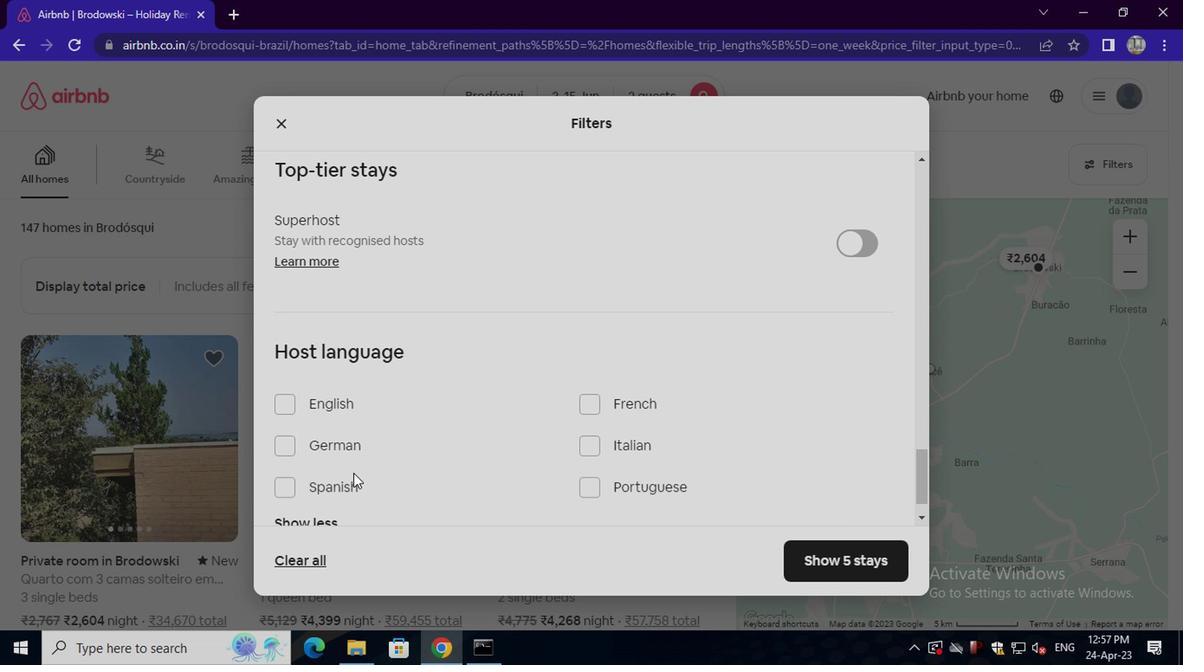 
Action: Mouse pressed left at (338, 486)
Screenshot: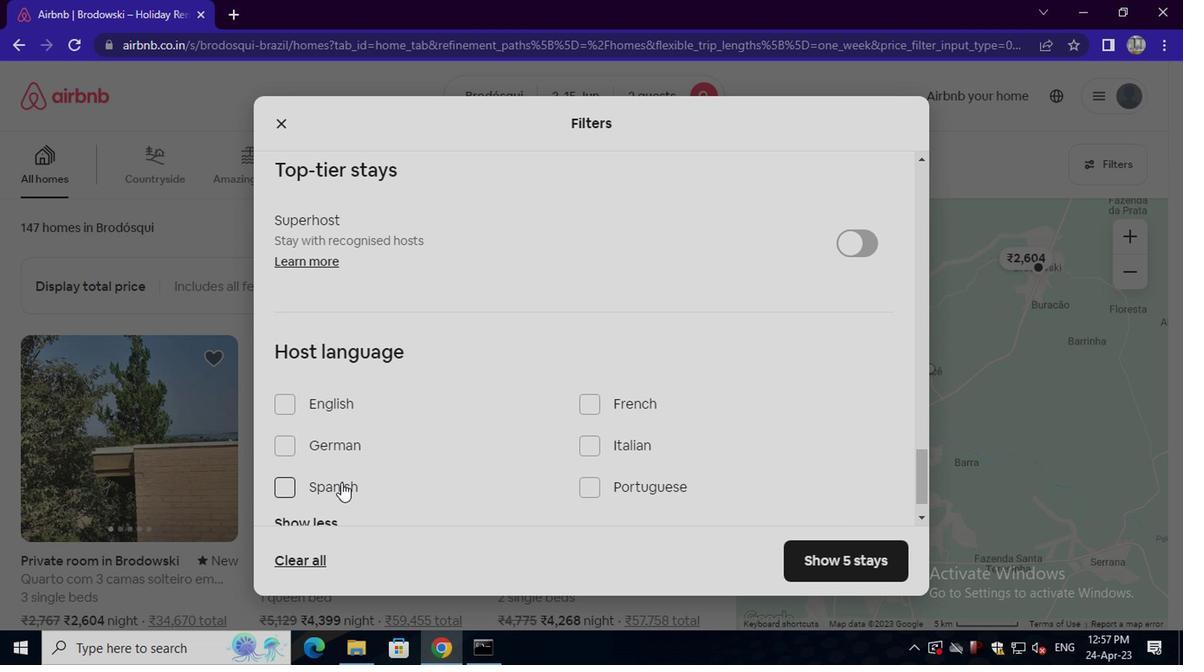 
Action: Mouse moved to (808, 549)
Screenshot: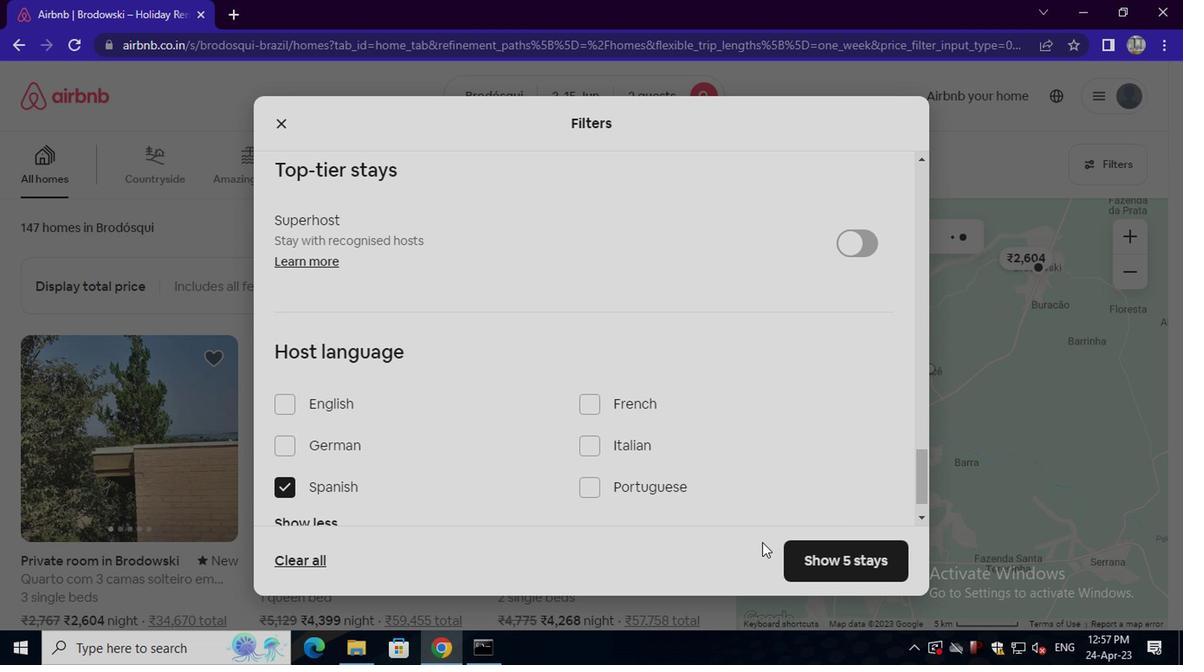 
Action: Mouse pressed left at (808, 549)
Screenshot: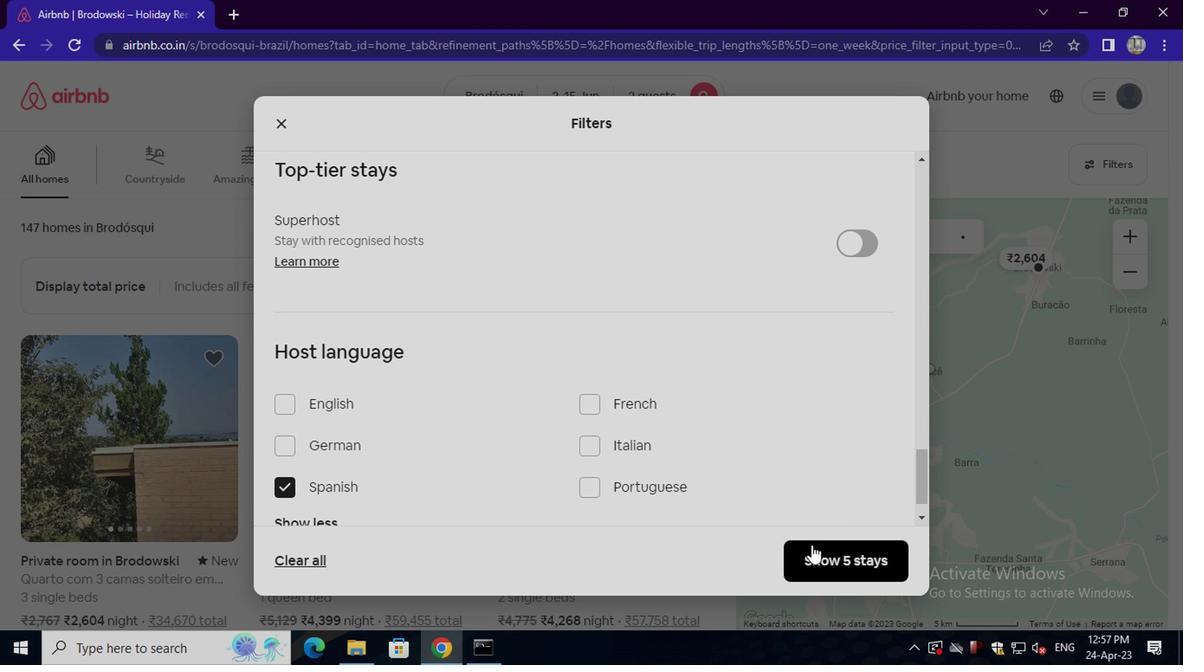
